Task: Create a due date automation trigger when advanced on, 2 working days after a card is due add basic not assigned to anyone at 11:00 AM.
Action: Mouse moved to (956, 294)
Screenshot: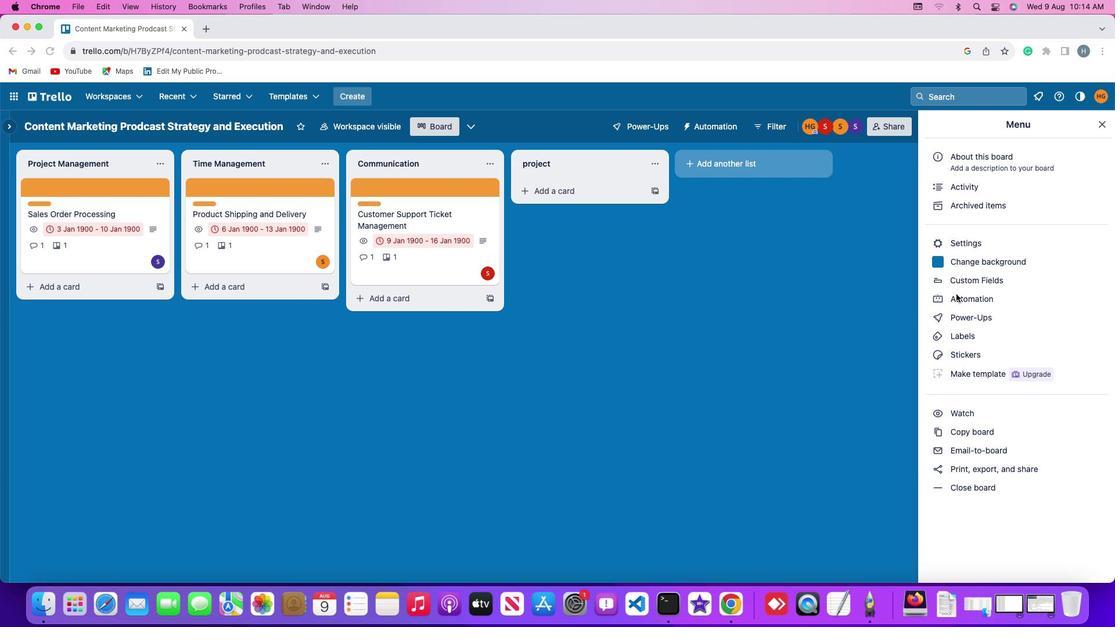 
Action: Mouse pressed left at (956, 294)
Screenshot: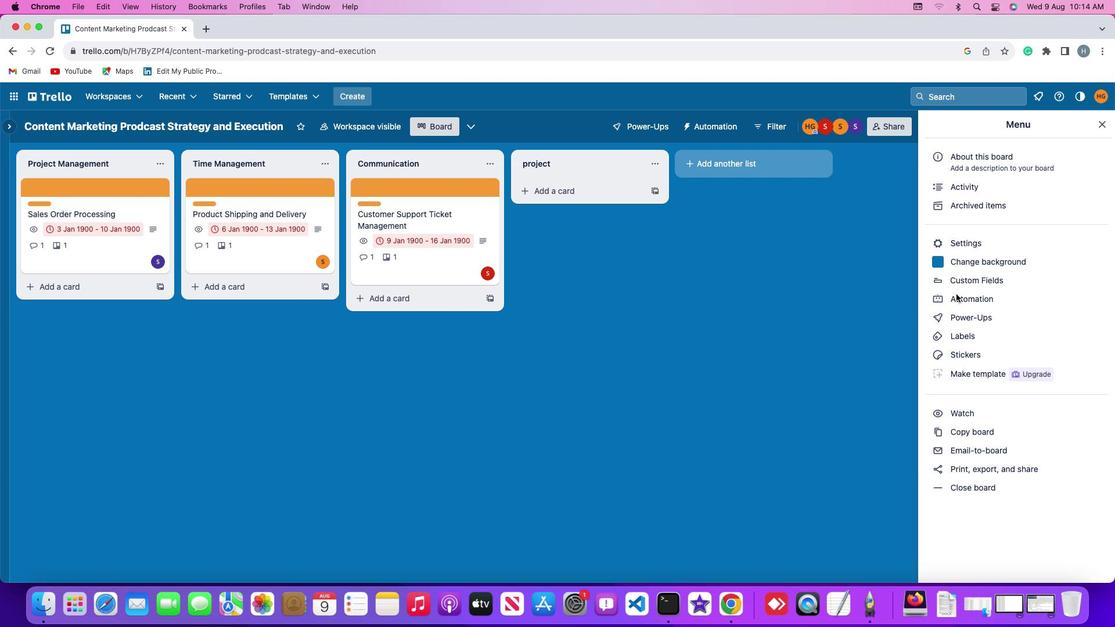 
Action: Mouse pressed left at (956, 294)
Screenshot: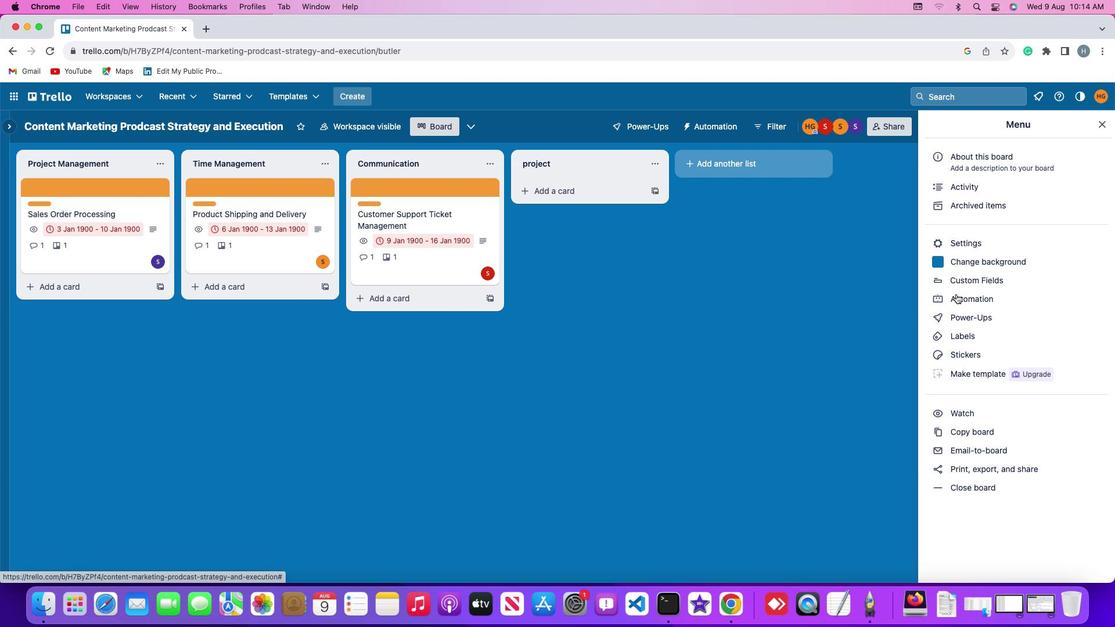 
Action: Mouse moved to (77, 276)
Screenshot: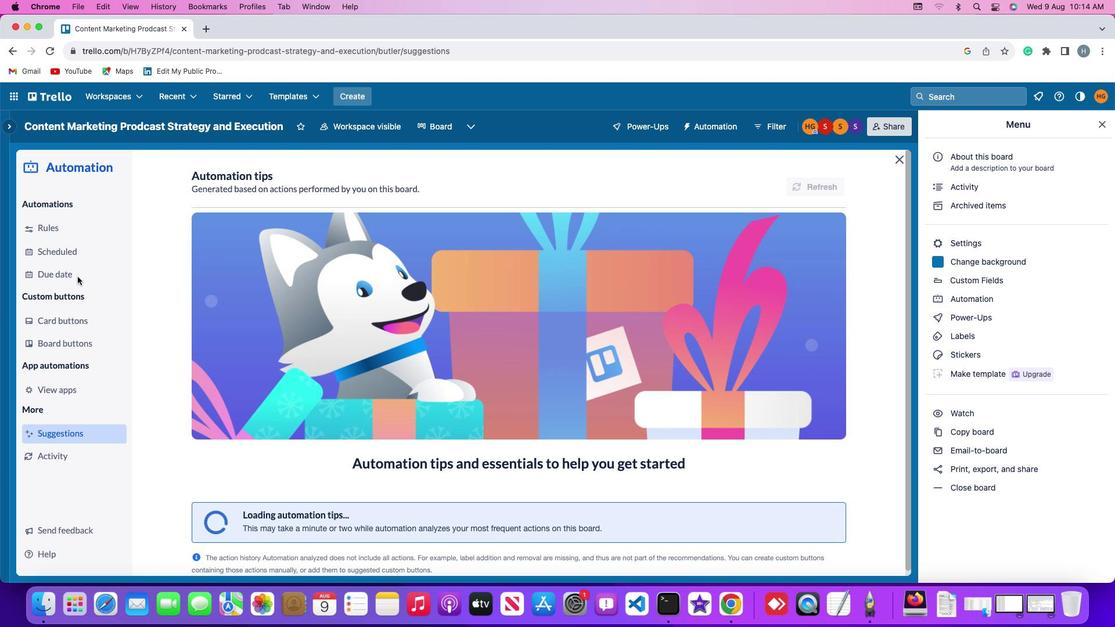 
Action: Mouse pressed left at (77, 276)
Screenshot: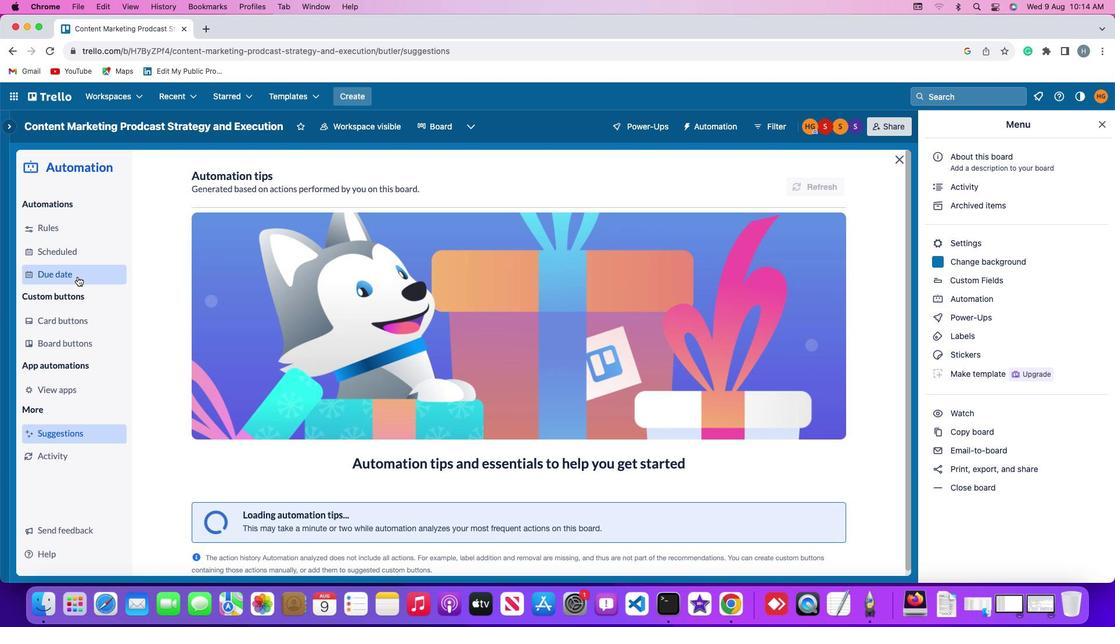 
Action: Mouse moved to (762, 181)
Screenshot: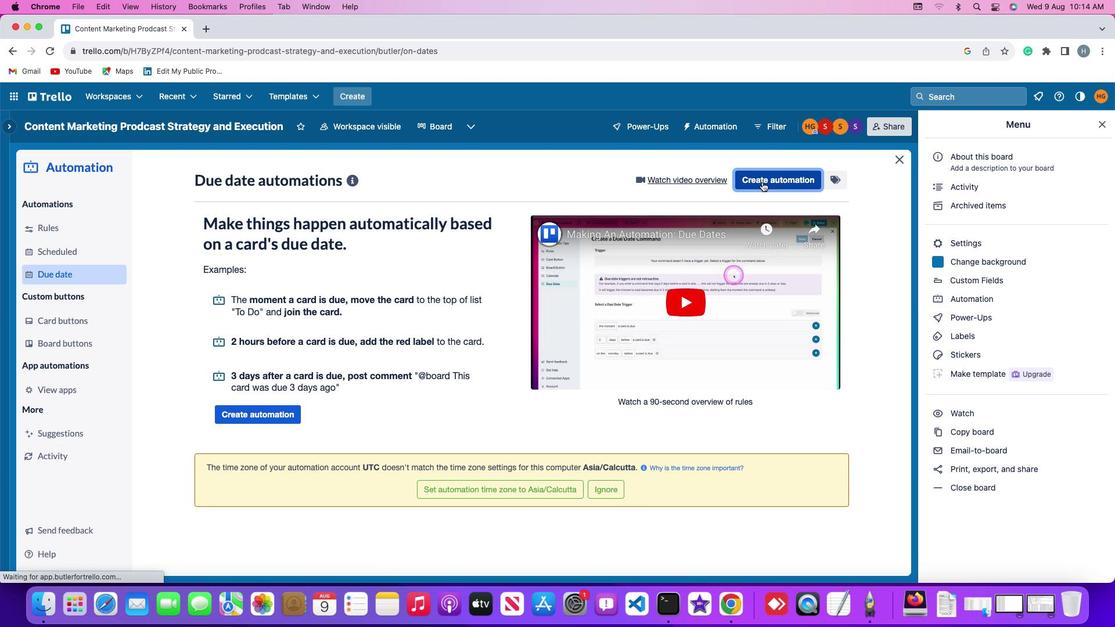 
Action: Mouse pressed left at (762, 181)
Screenshot: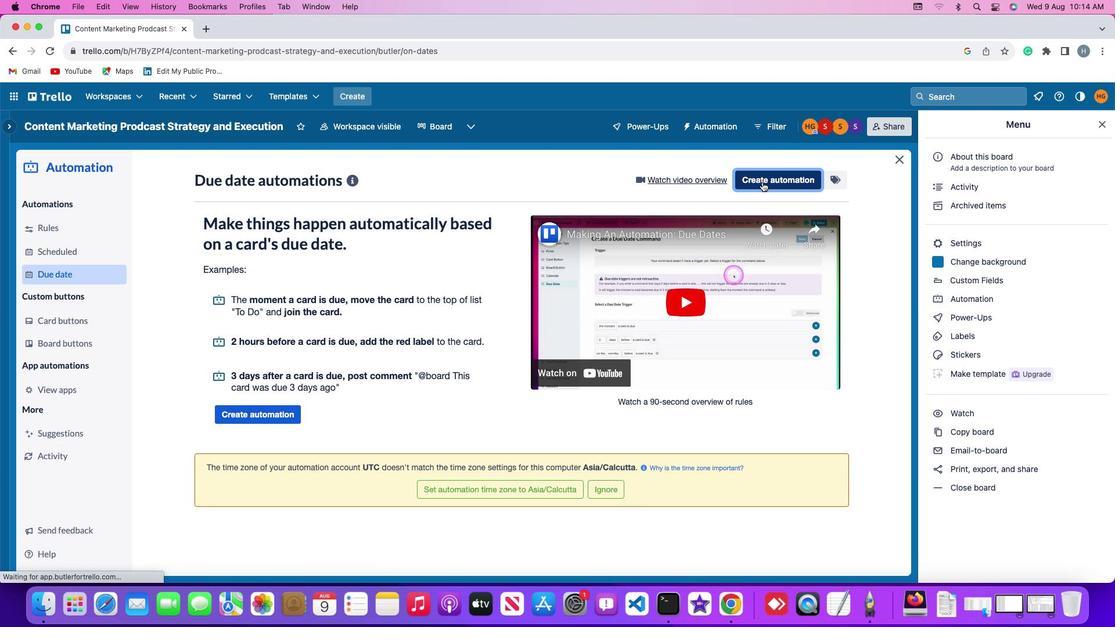 
Action: Mouse moved to (318, 288)
Screenshot: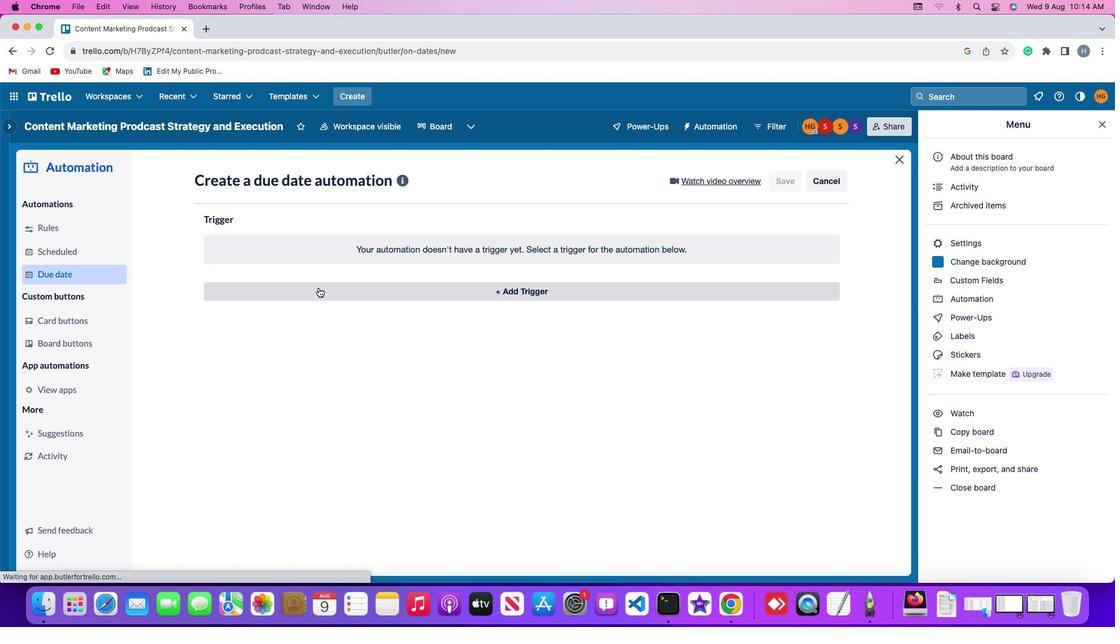 
Action: Mouse pressed left at (318, 288)
Screenshot: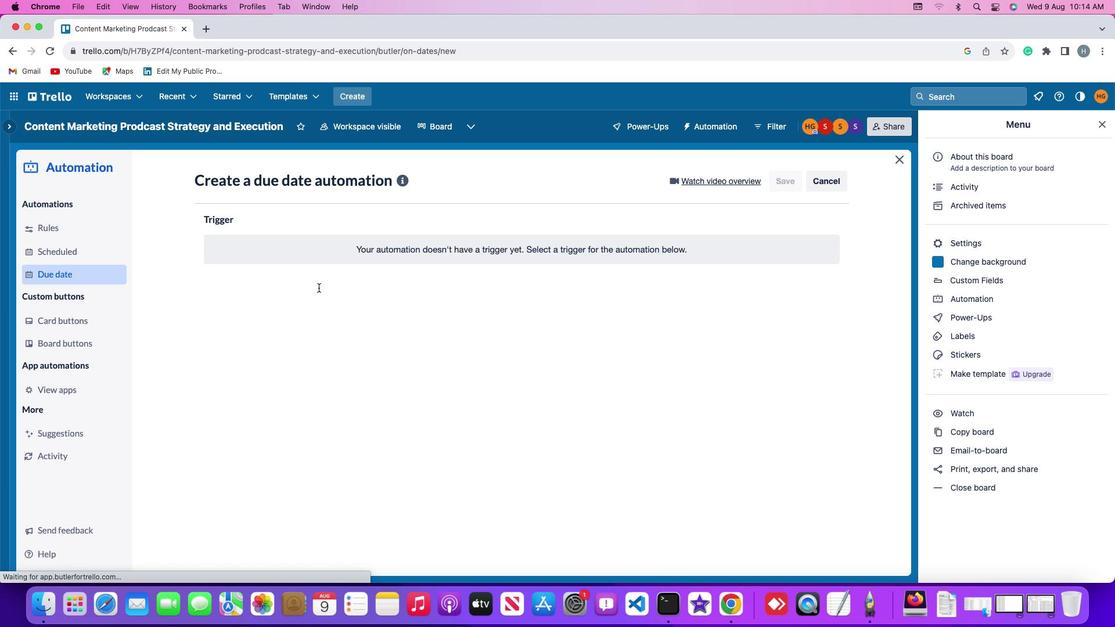 
Action: Mouse moved to (231, 467)
Screenshot: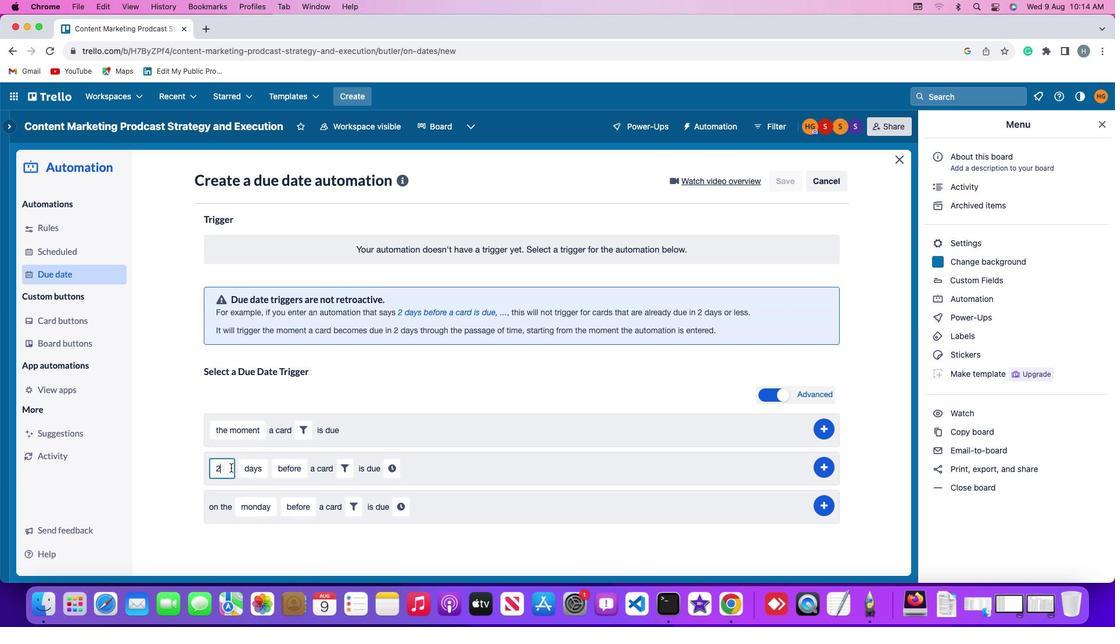 
Action: Mouse pressed left at (231, 467)
Screenshot: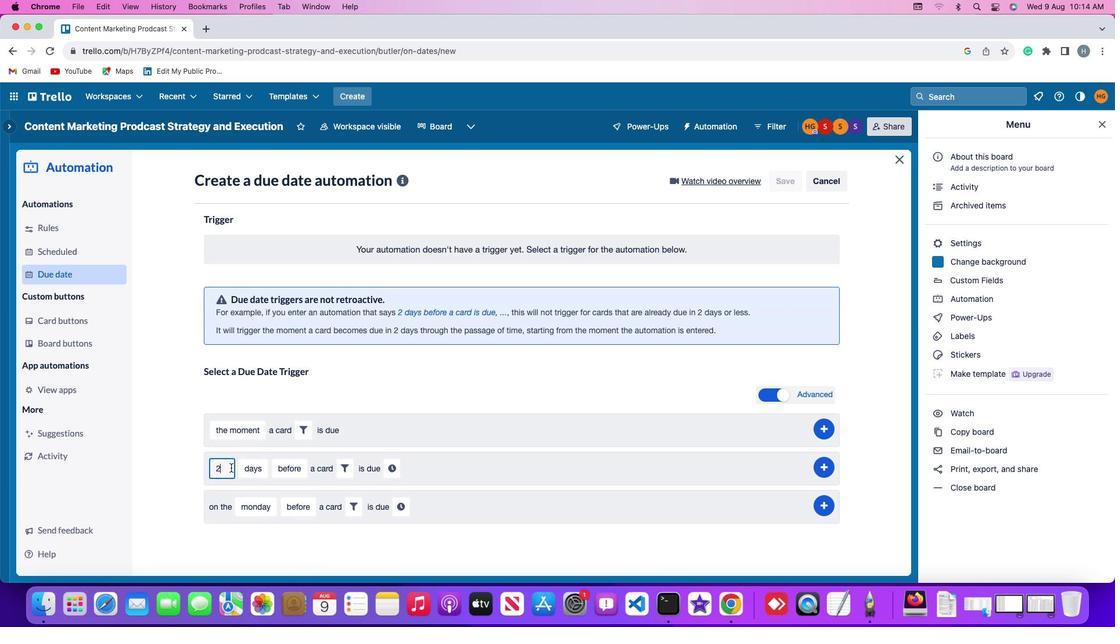 
Action: Mouse moved to (231, 467)
Screenshot: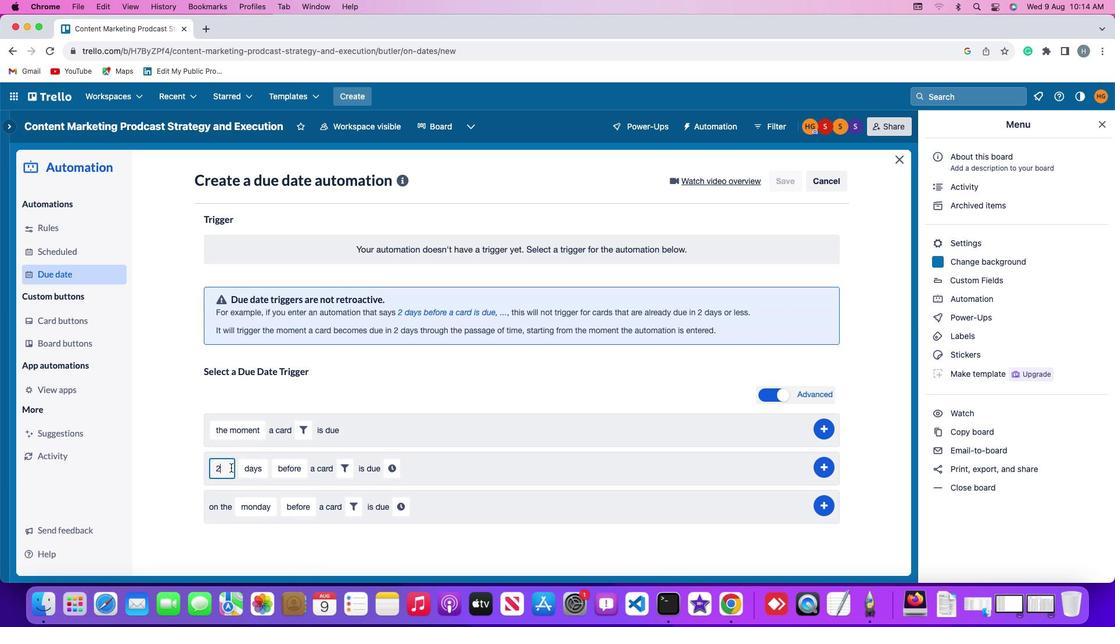 
Action: Key pressed Key.backspace
Screenshot: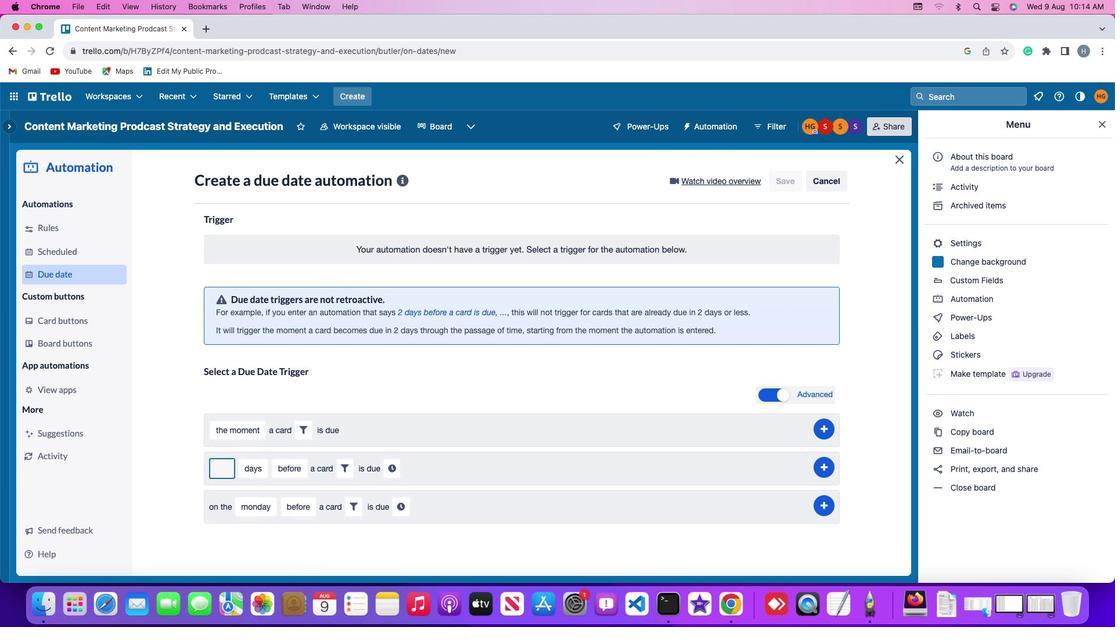 
Action: Mouse moved to (231, 467)
Screenshot: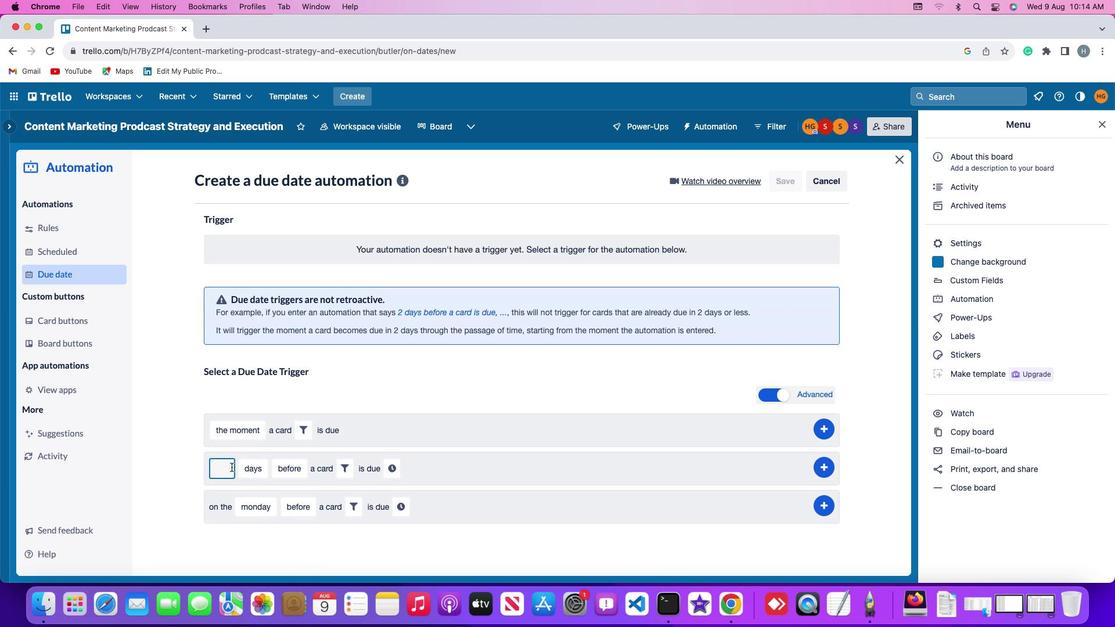 
Action: Key pressed '2'
Screenshot: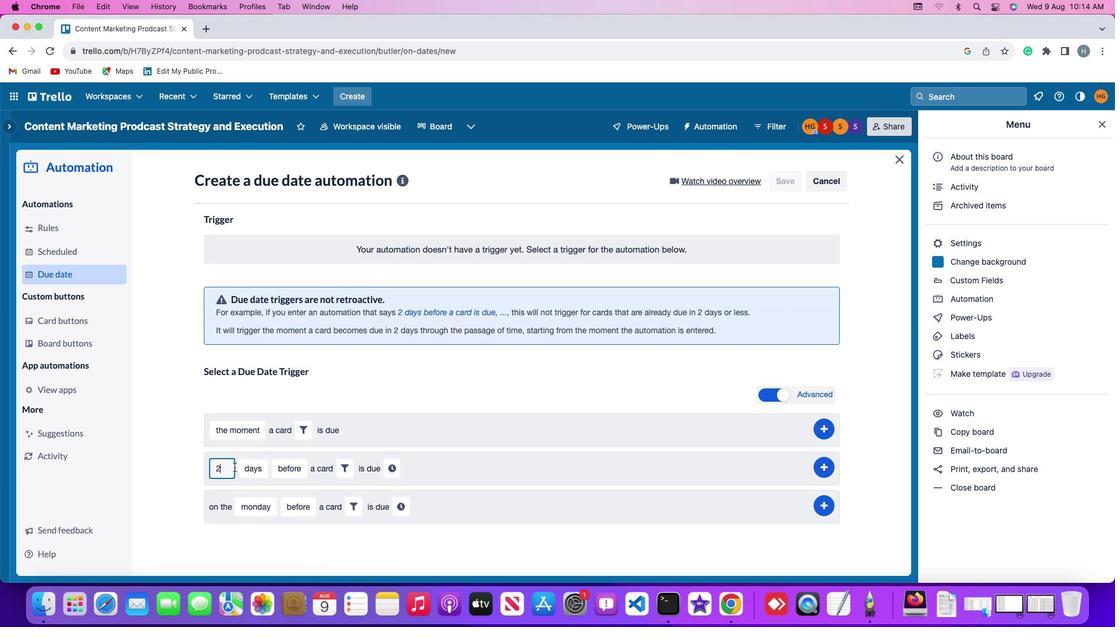 
Action: Mouse moved to (255, 468)
Screenshot: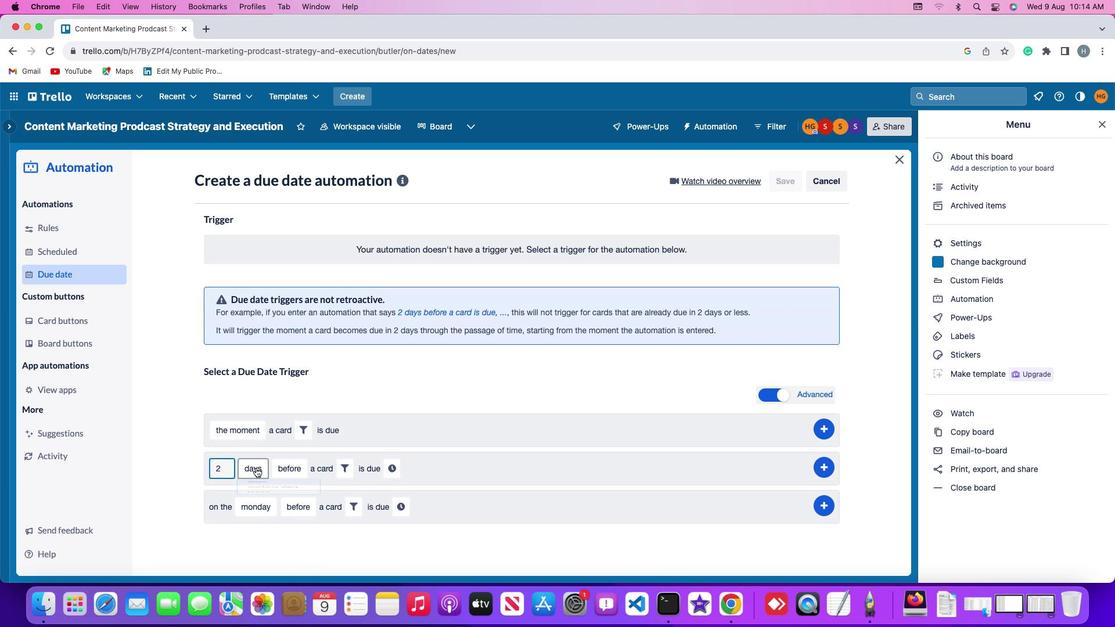 
Action: Mouse pressed left at (255, 468)
Screenshot: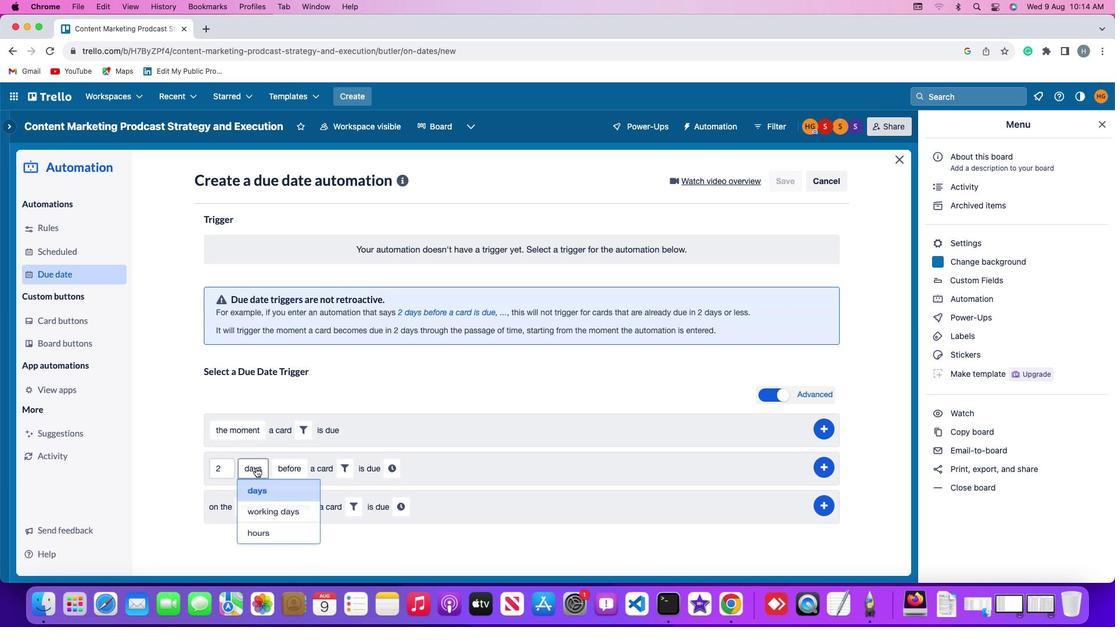 
Action: Mouse moved to (260, 511)
Screenshot: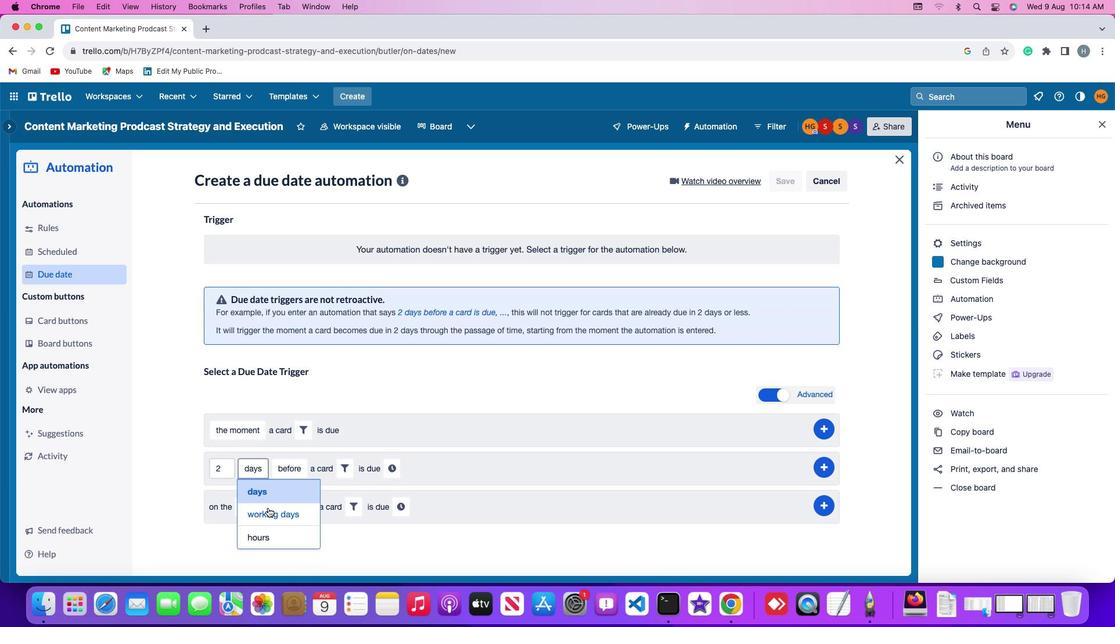 
Action: Mouse pressed left at (260, 511)
Screenshot: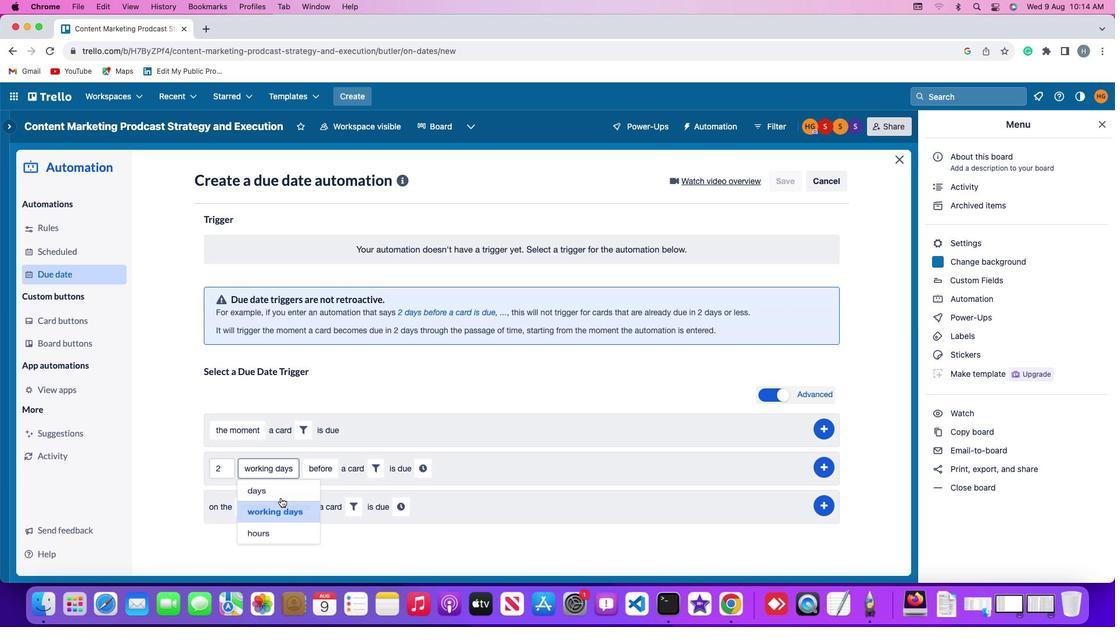 
Action: Mouse moved to (317, 465)
Screenshot: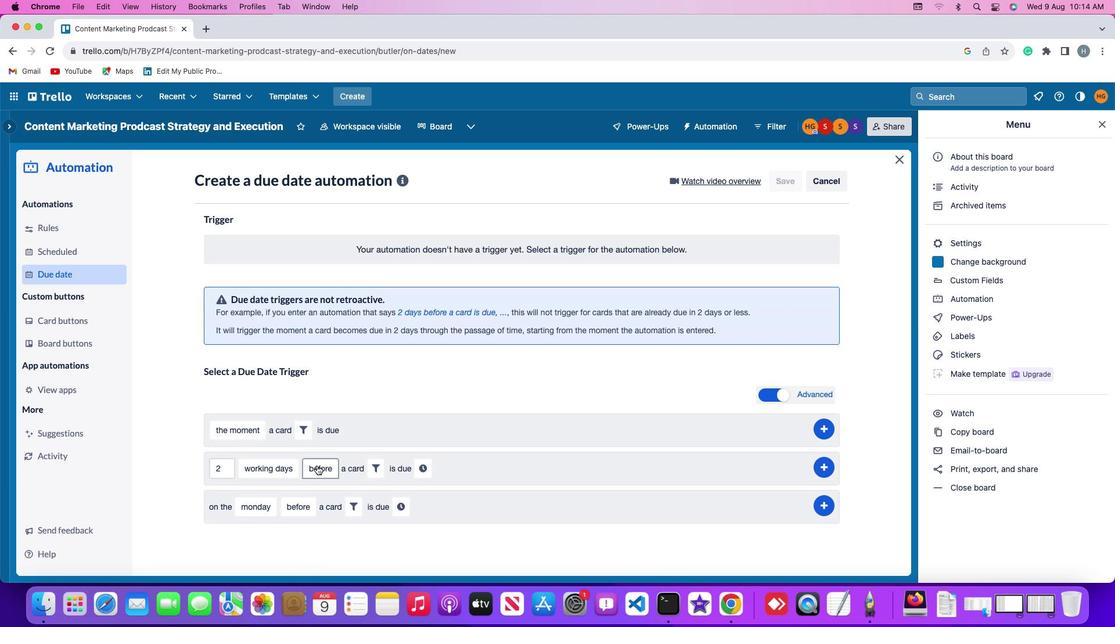 
Action: Mouse pressed left at (317, 465)
Screenshot: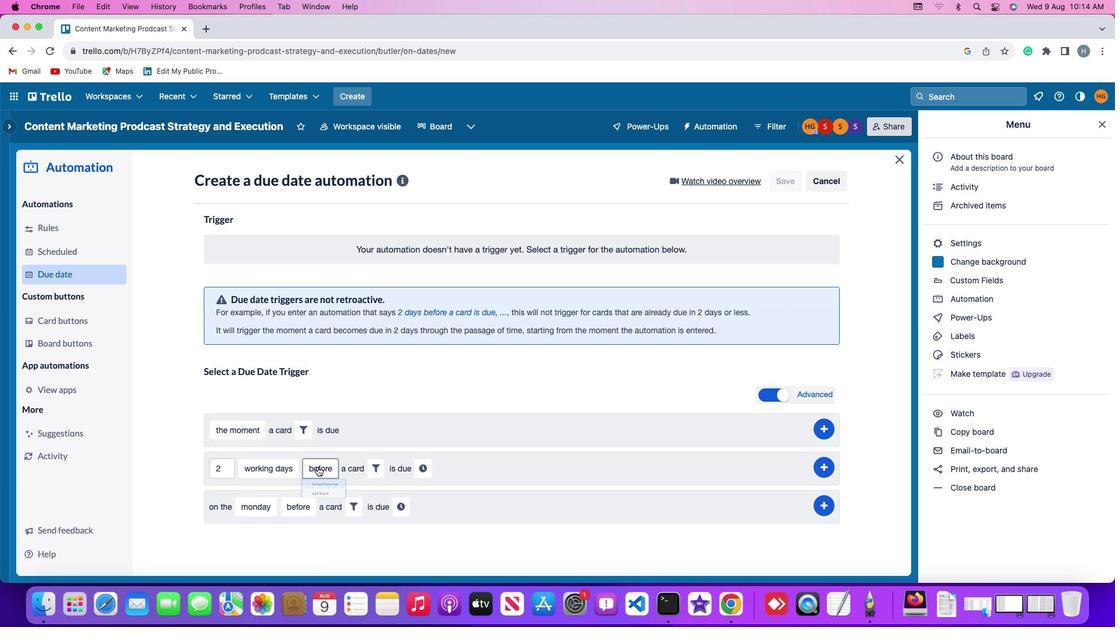 
Action: Mouse moved to (329, 511)
Screenshot: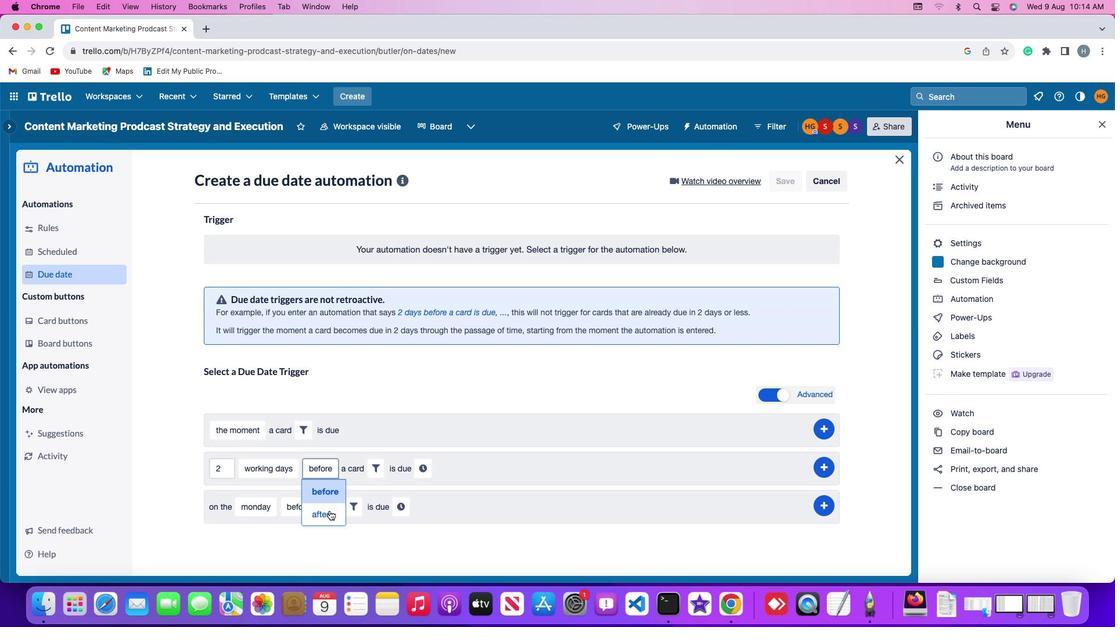 
Action: Mouse pressed left at (329, 511)
Screenshot: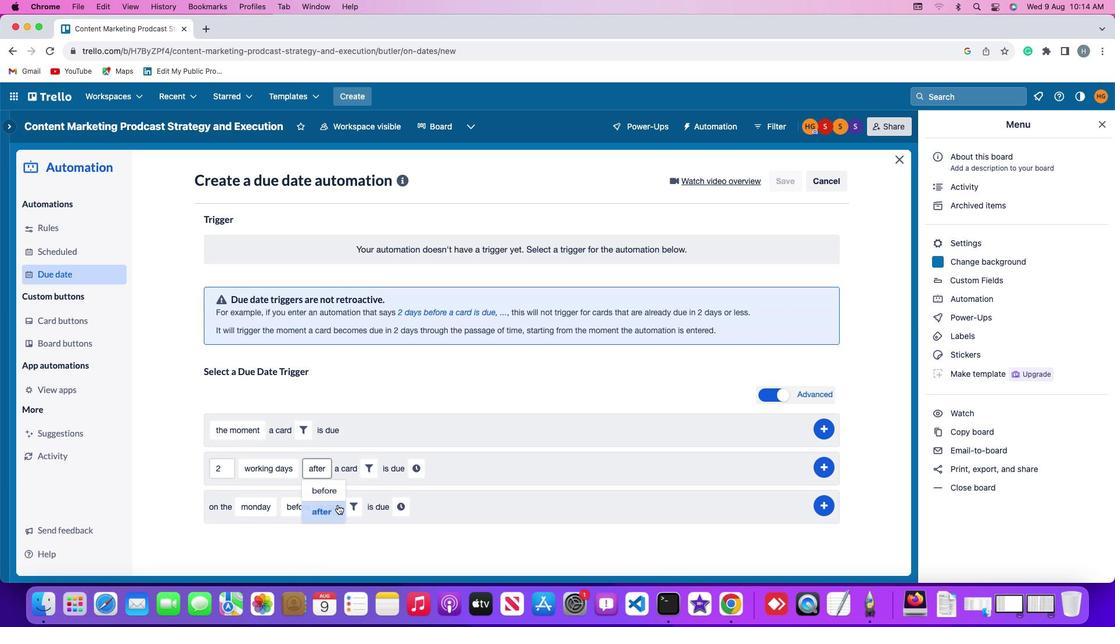 
Action: Mouse moved to (367, 465)
Screenshot: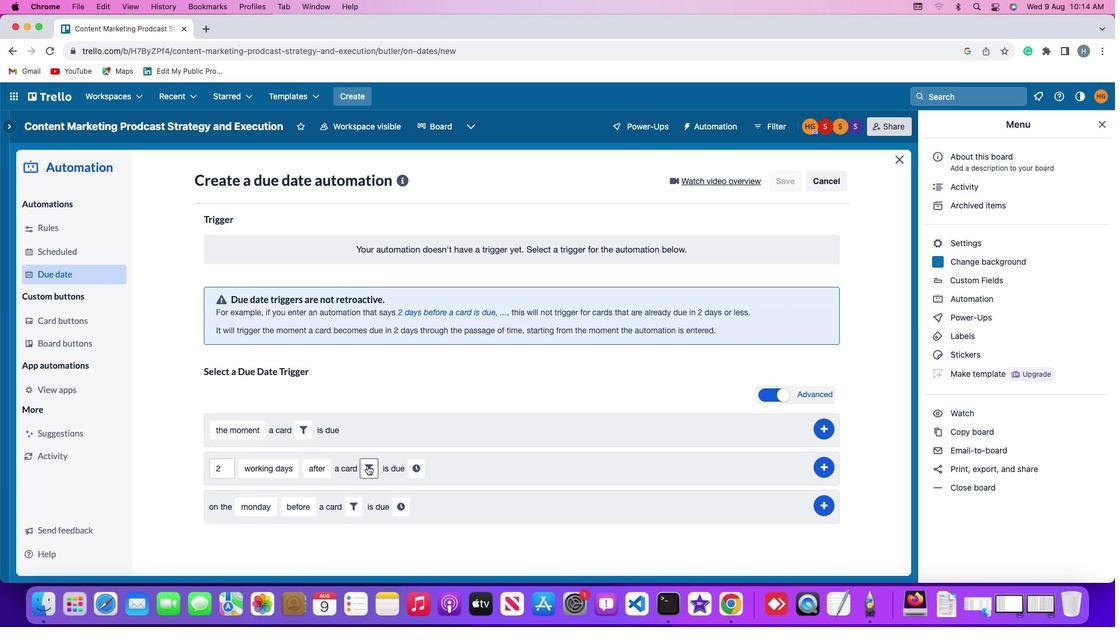 
Action: Mouse pressed left at (367, 465)
Screenshot: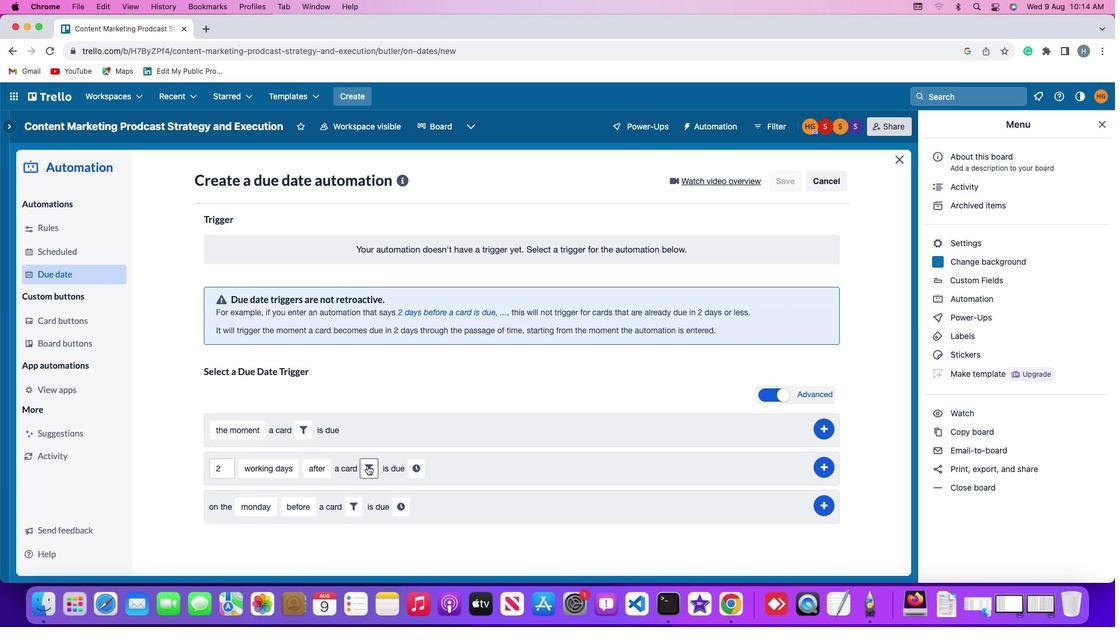 
Action: Mouse moved to (339, 541)
Screenshot: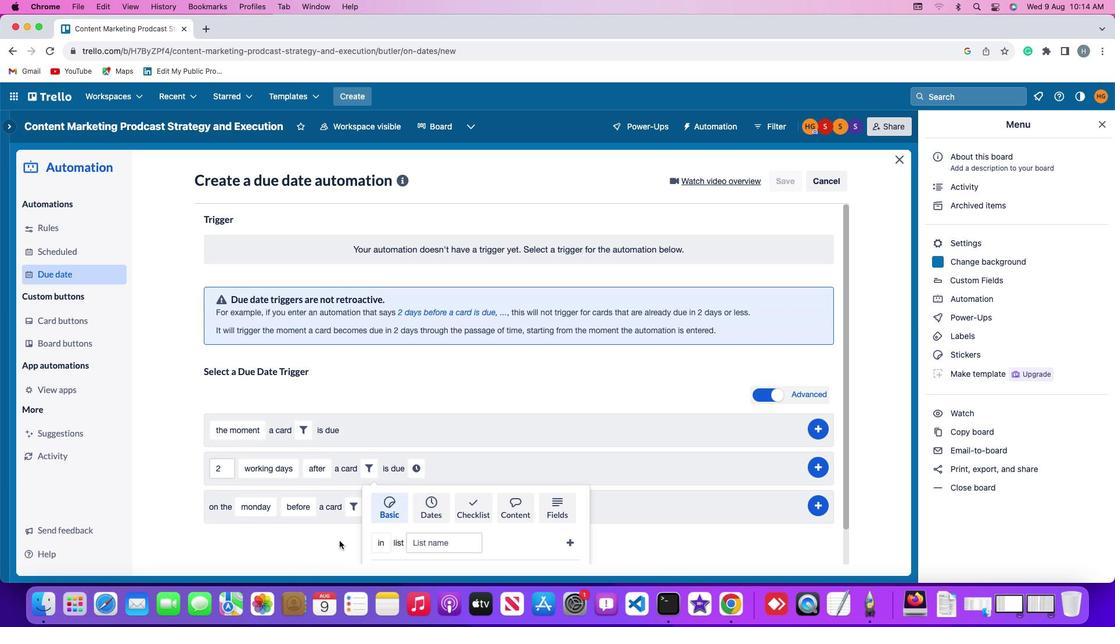 
Action: Mouse scrolled (339, 541) with delta (0, 0)
Screenshot: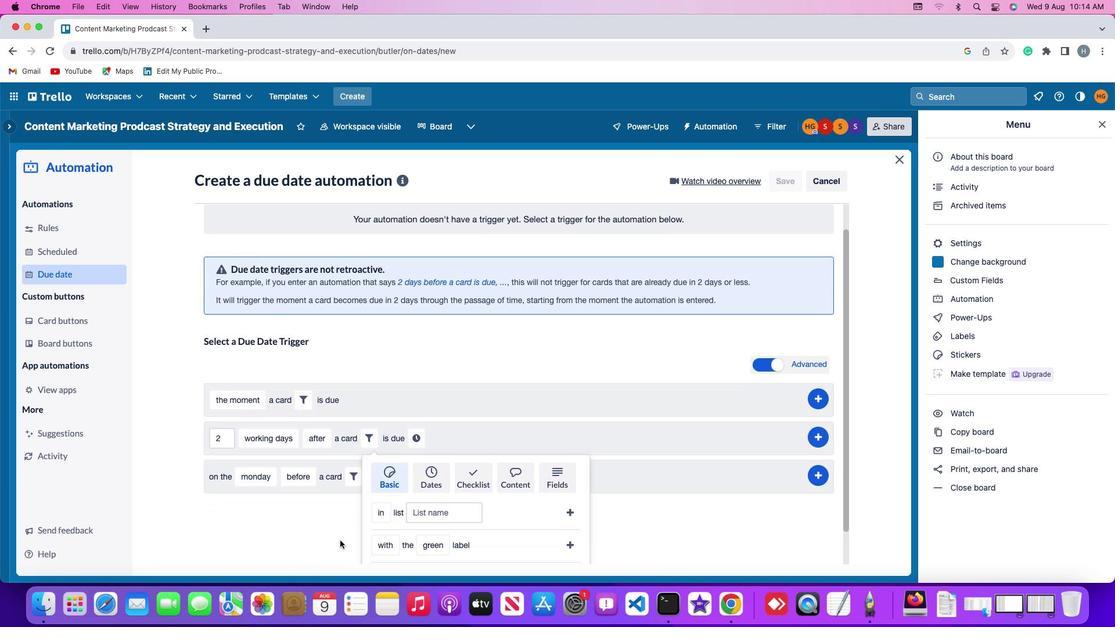 
Action: Mouse scrolled (339, 541) with delta (0, 0)
Screenshot: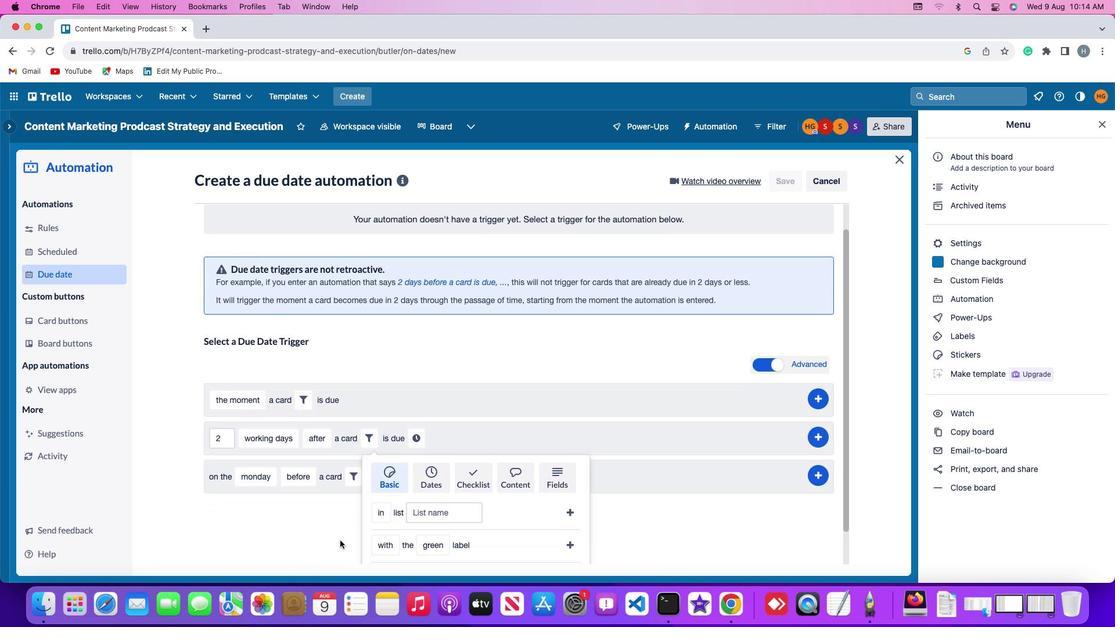 
Action: Mouse scrolled (339, 541) with delta (0, -1)
Screenshot: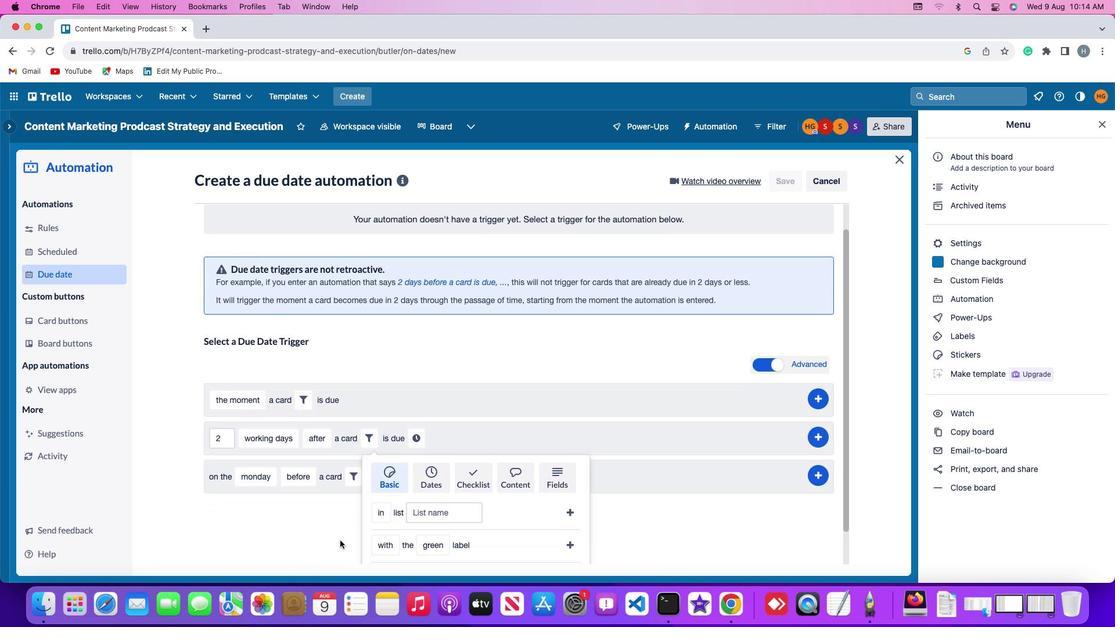 
Action: Mouse scrolled (339, 541) with delta (0, -2)
Screenshot: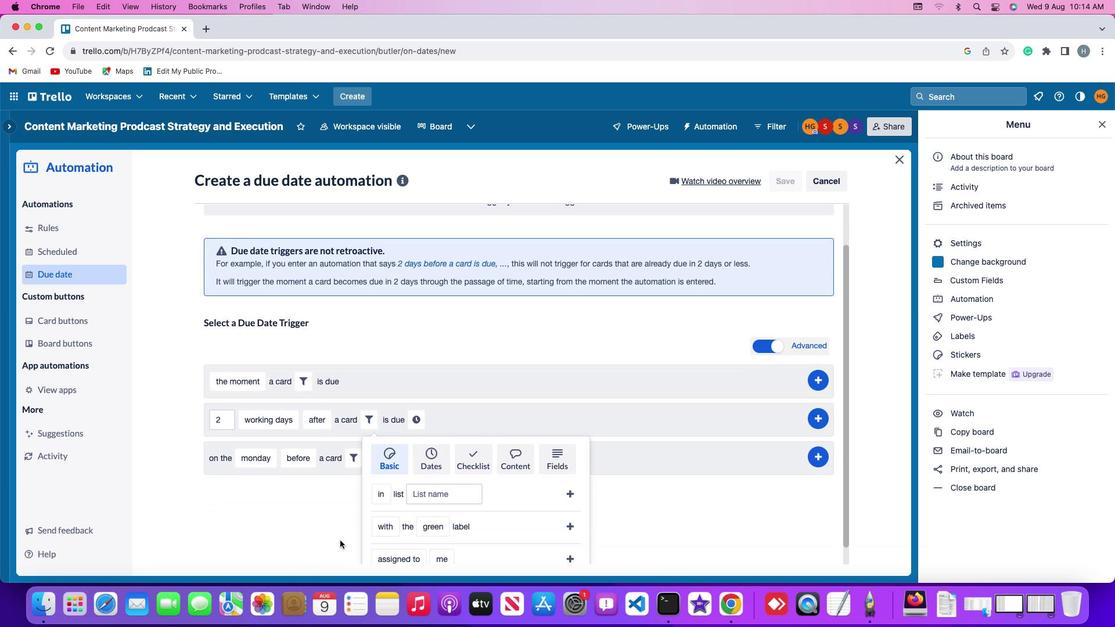 
Action: Mouse scrolled (339, 541) with delta (0, -3)
Screenshot: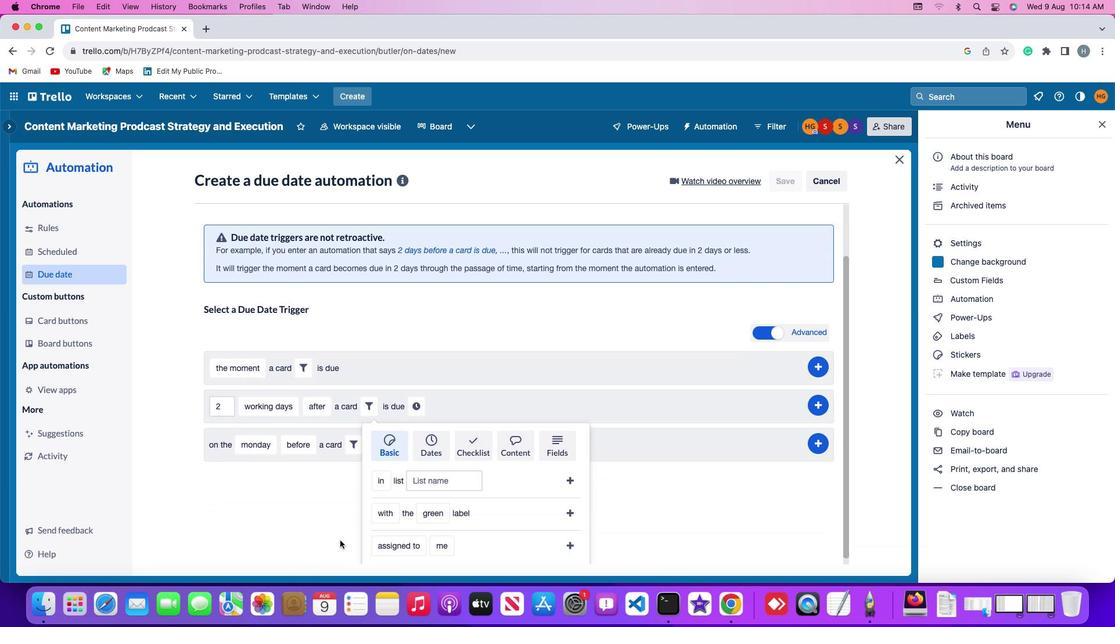 
Action: Mouse scrolled (339, 541) with delta (0, -4)
Screenshot: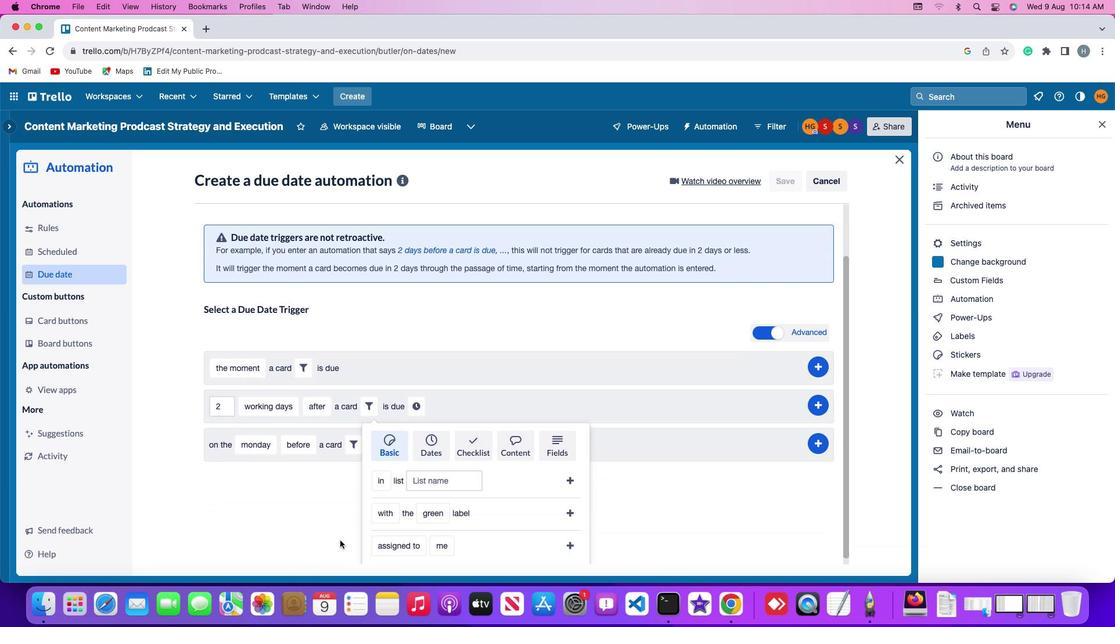
Action: Mouse moved to (340, 540)
Screenshot: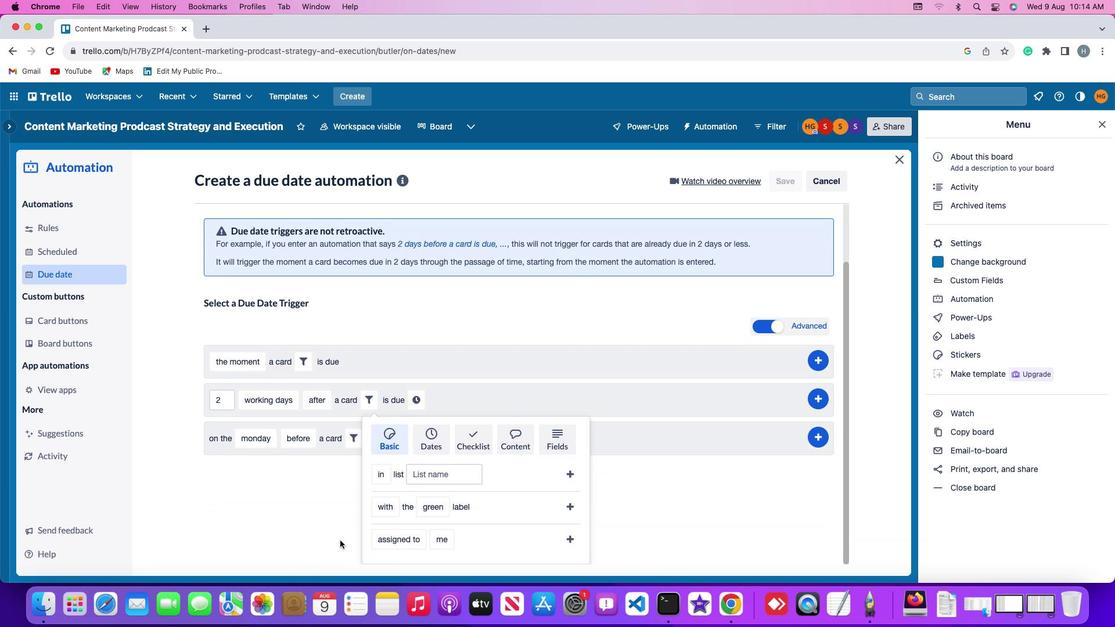 
Action: Mouse scrolled (340, 540) with delta (0, 0)
Screenshot: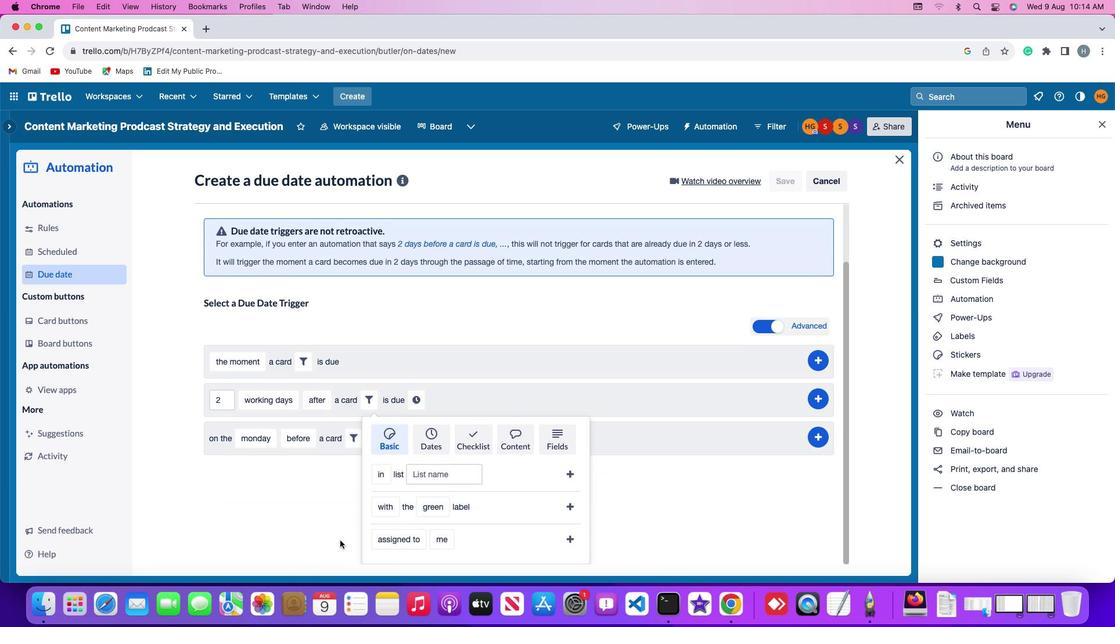 
Action: Mouse scrolled (340, 540) with delta (0, 0)
Screenshot: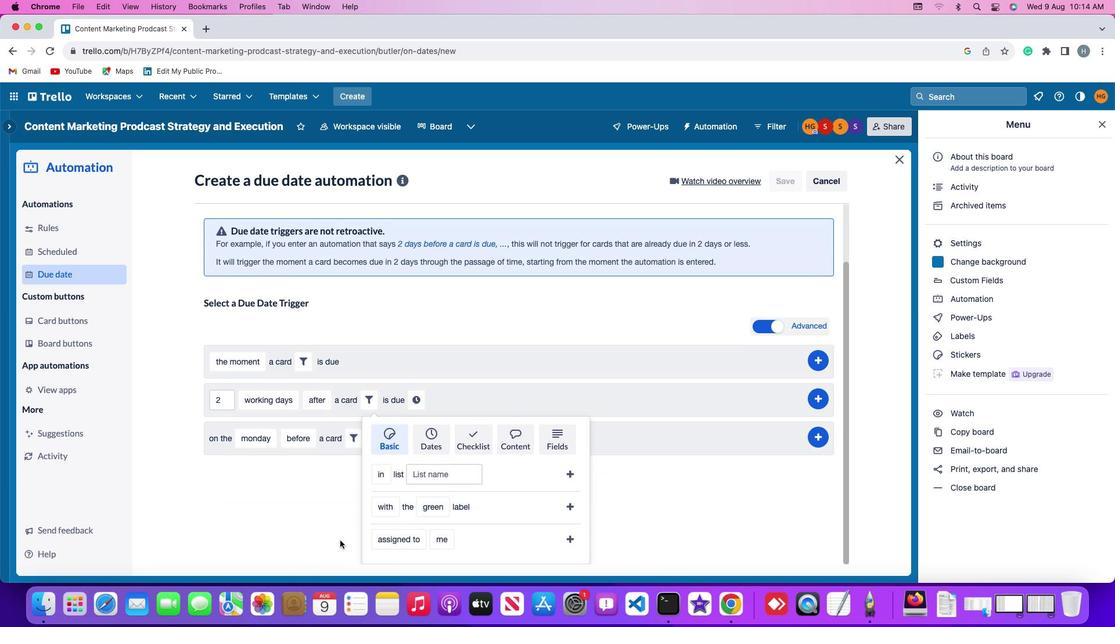 
Action: Mouse scrolled (340, 540) with delta (0, -1)
Screenshot: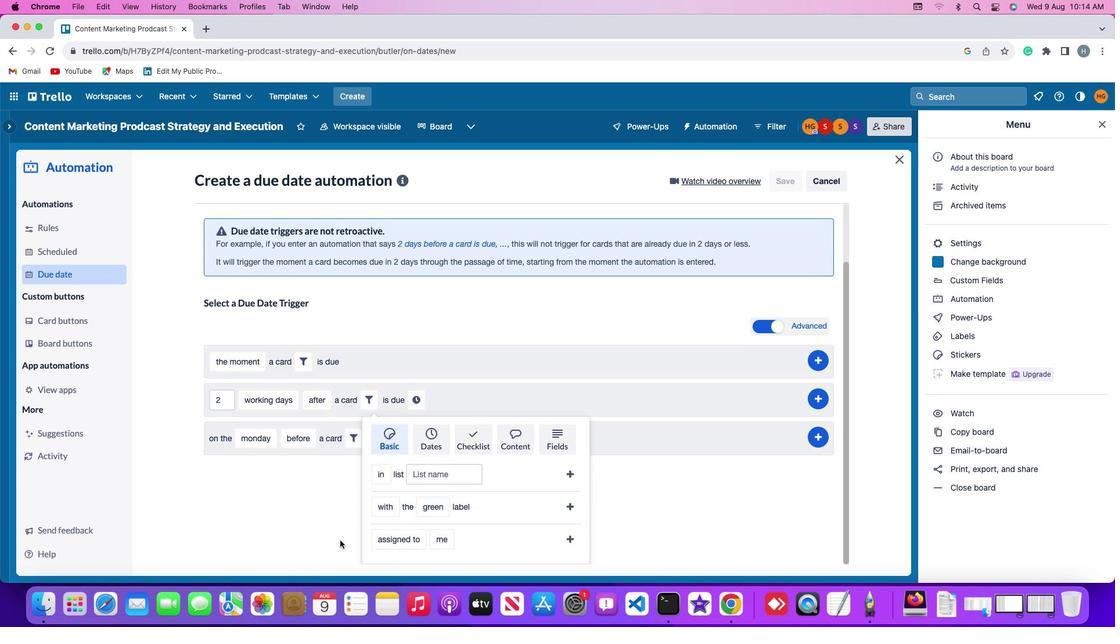 
Action: Mouse scrolled (340, 540) with delta (0, -2)
Screenshot: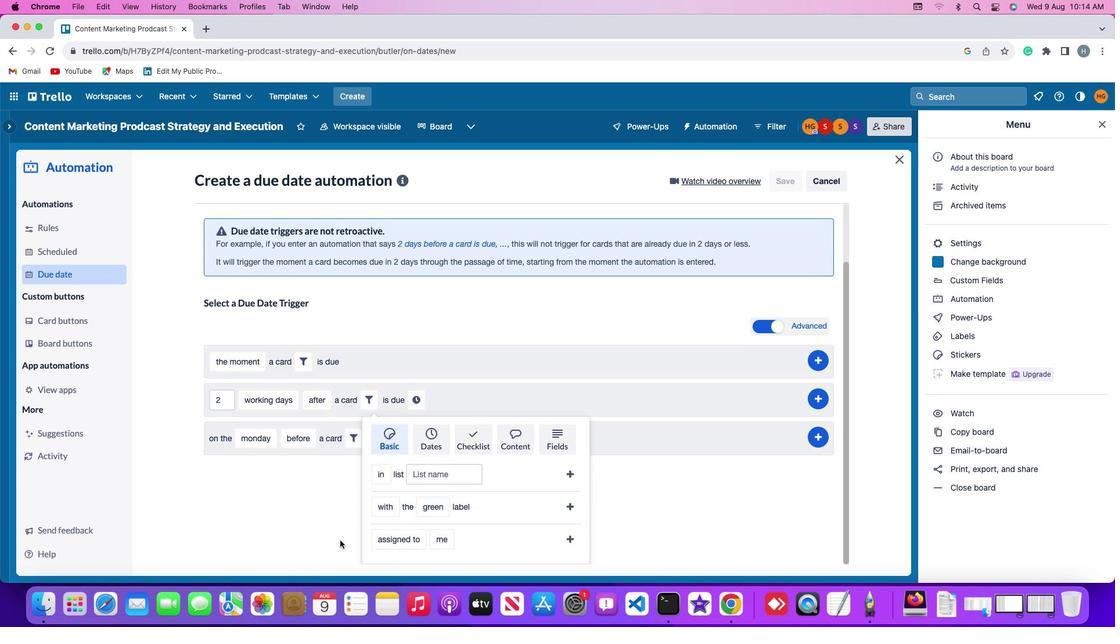 
Action: Mouse scrolled (340, 540) with delta (0, -3)
Screenshot: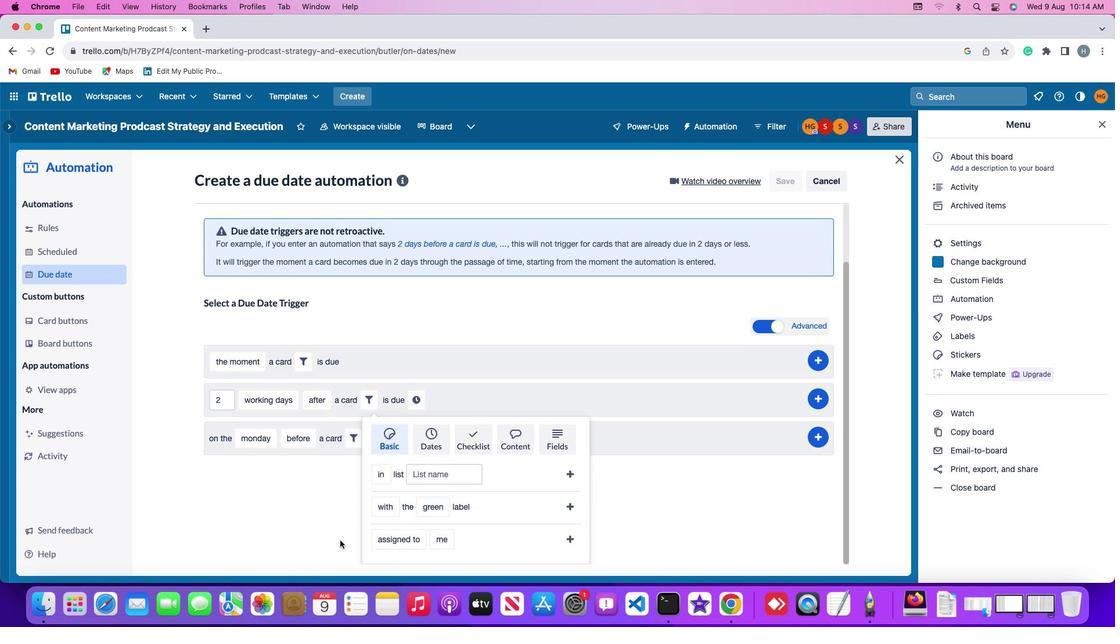 
Action: Mouse moved to (392, 541)
Screenshot: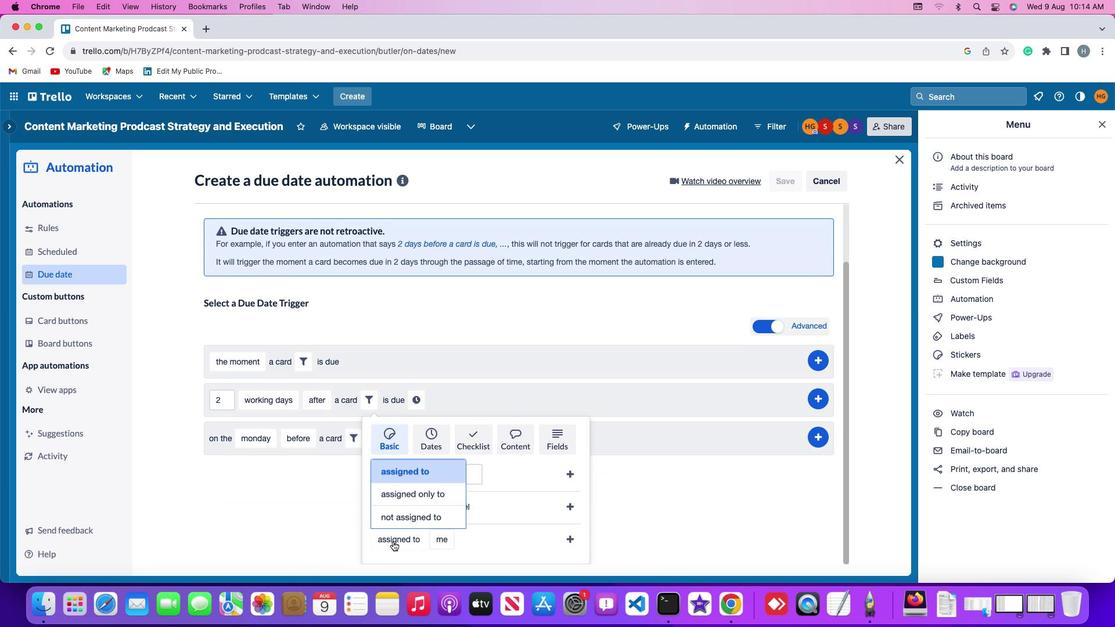 
Action: Mouse pressed left at (392, 541)
Screenshot: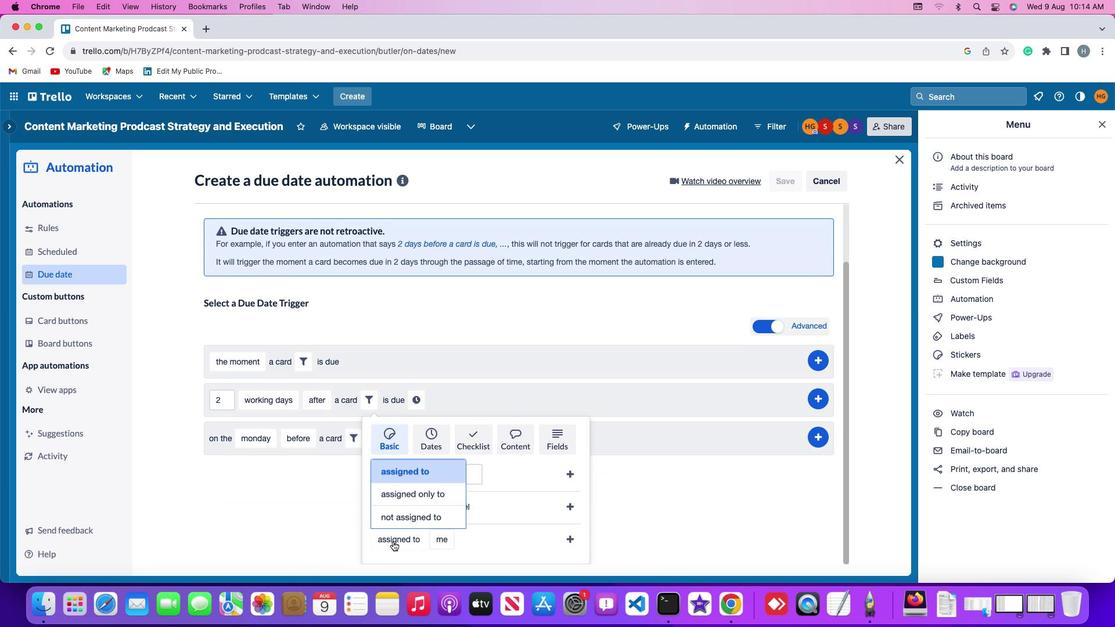 
Action: Mouse moved to (406, 507)
Screenshot: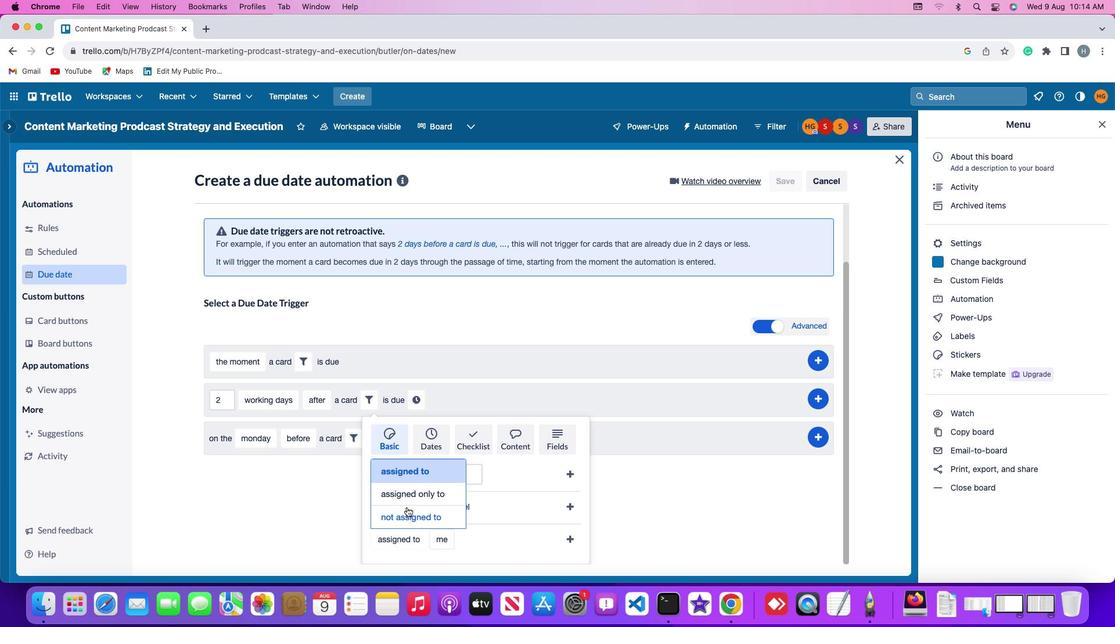 
Action: Mouse pressed left at (406, 507)
Screenshot: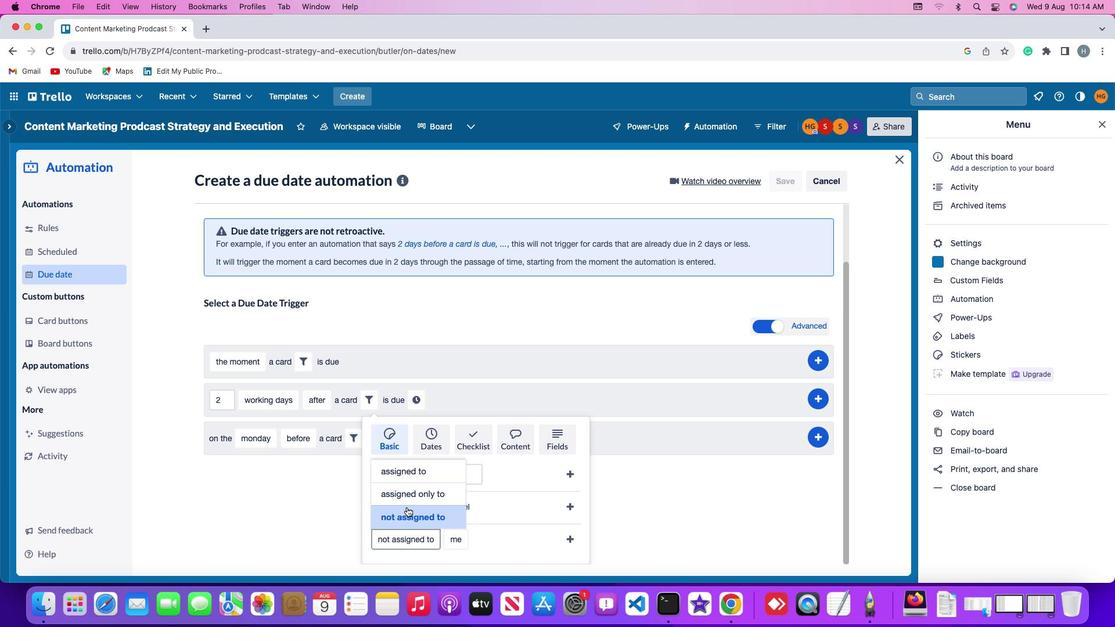 
Action: Mouse moved to (451, 535)
Screenshot: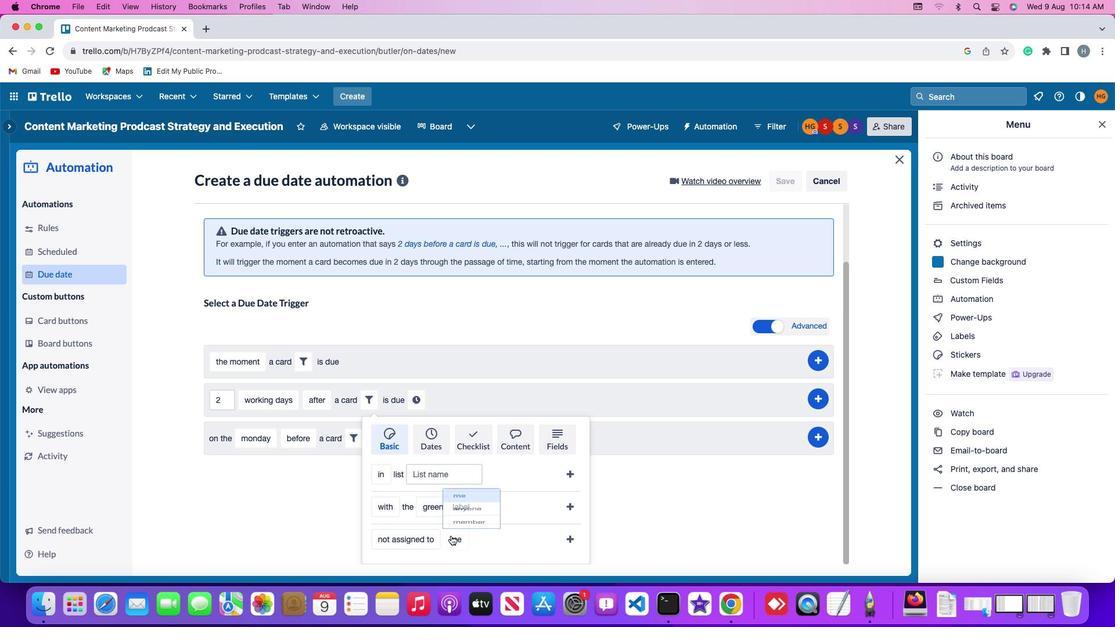 
Action: Mouse pressed left at (451, 535)
Screenshot: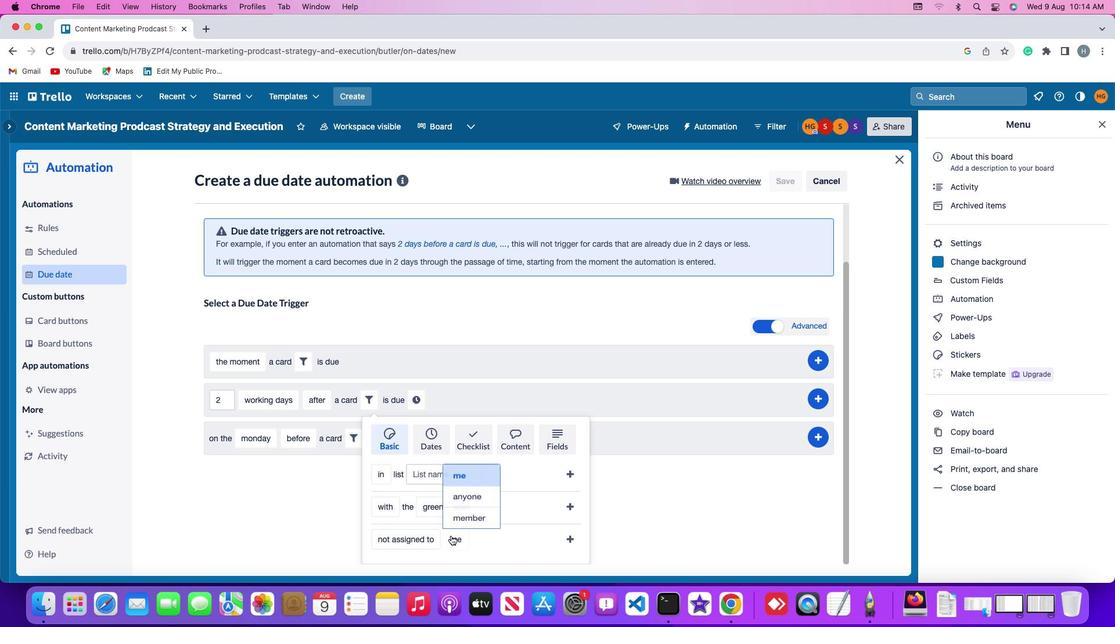 
Action: Mouse moved to (465, 491)
Screenshot: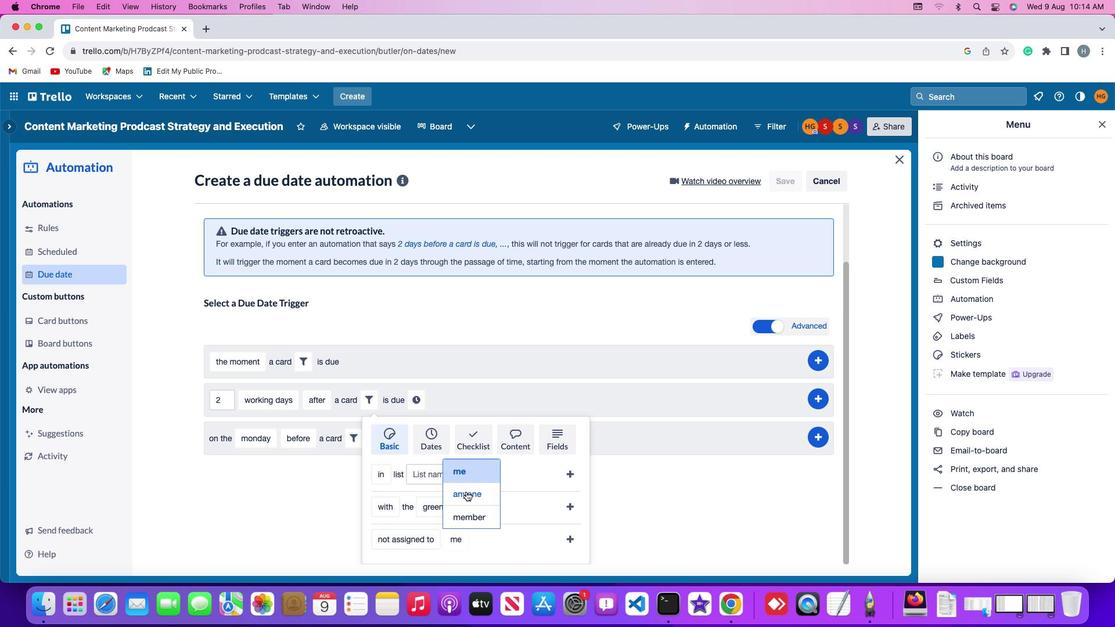 
Action: Mouse pressed left at (465, 491)
Screenshot: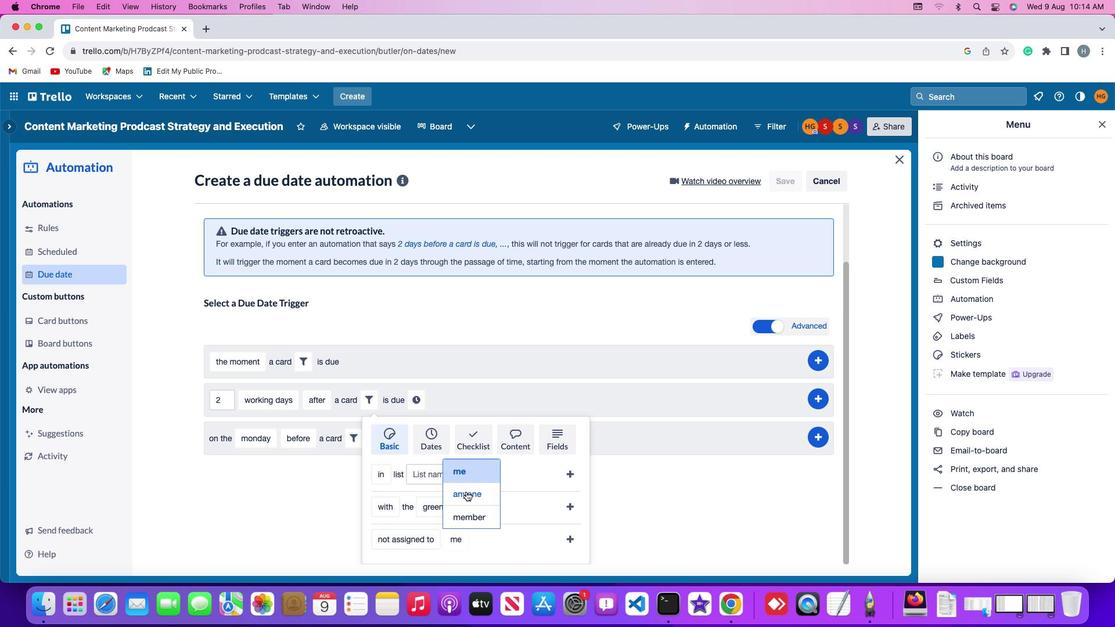 
Action: Mouse moved to (570, 539)
Screenshot: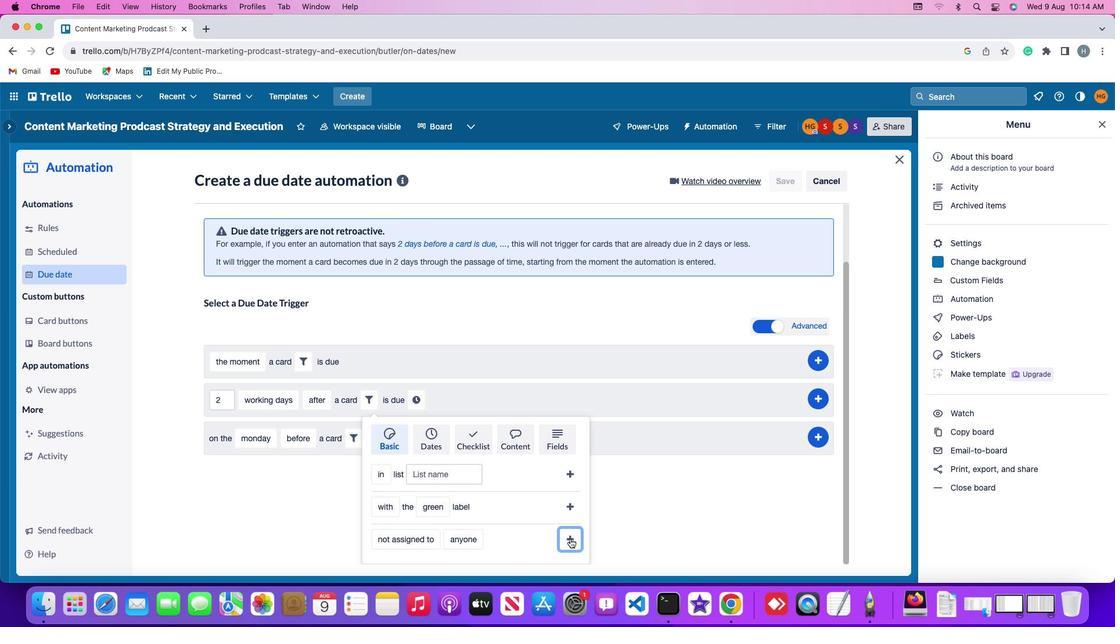 
Action: Mouse pressed left at (570, 539)
Screenshot: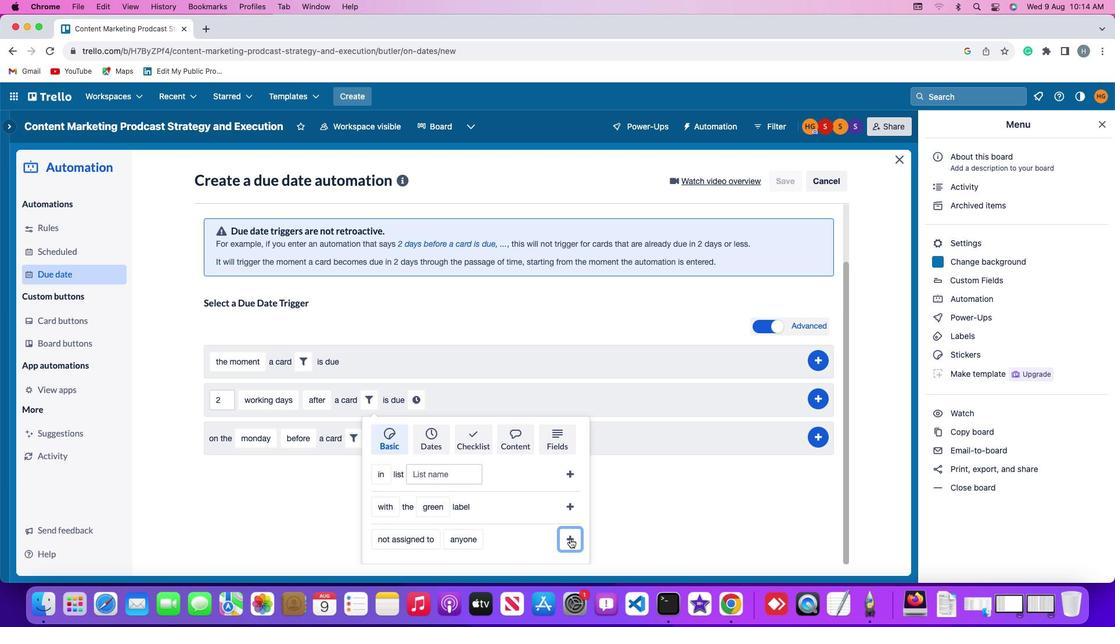 
Action: Mouse moved to (532, 469)
Screenshot: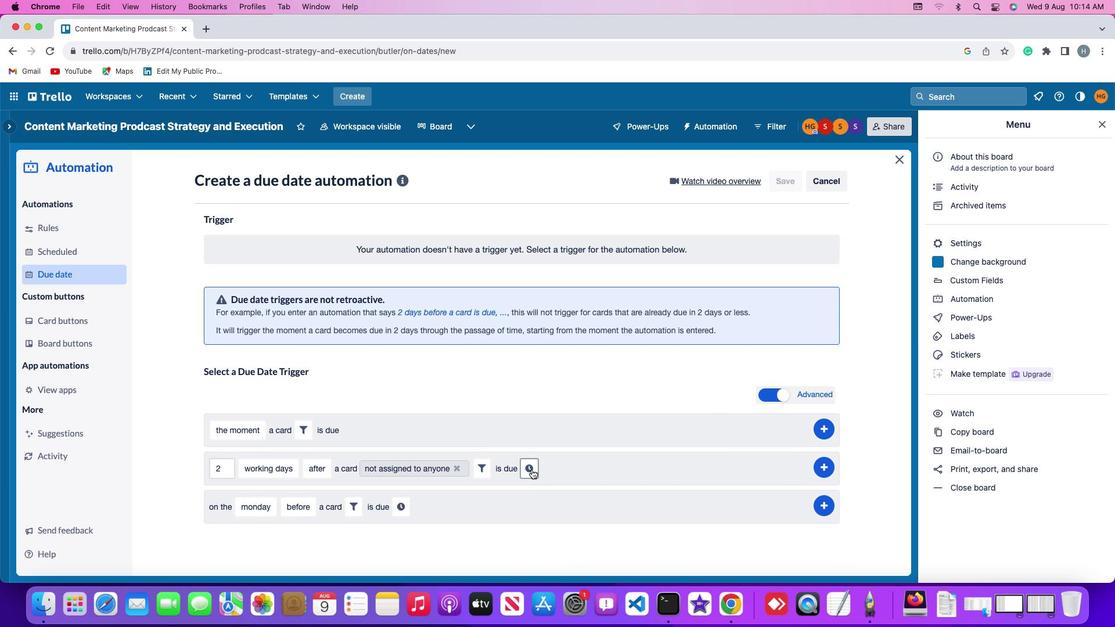 
Action: Mouse pressed left at (532, 469)
Screenshot: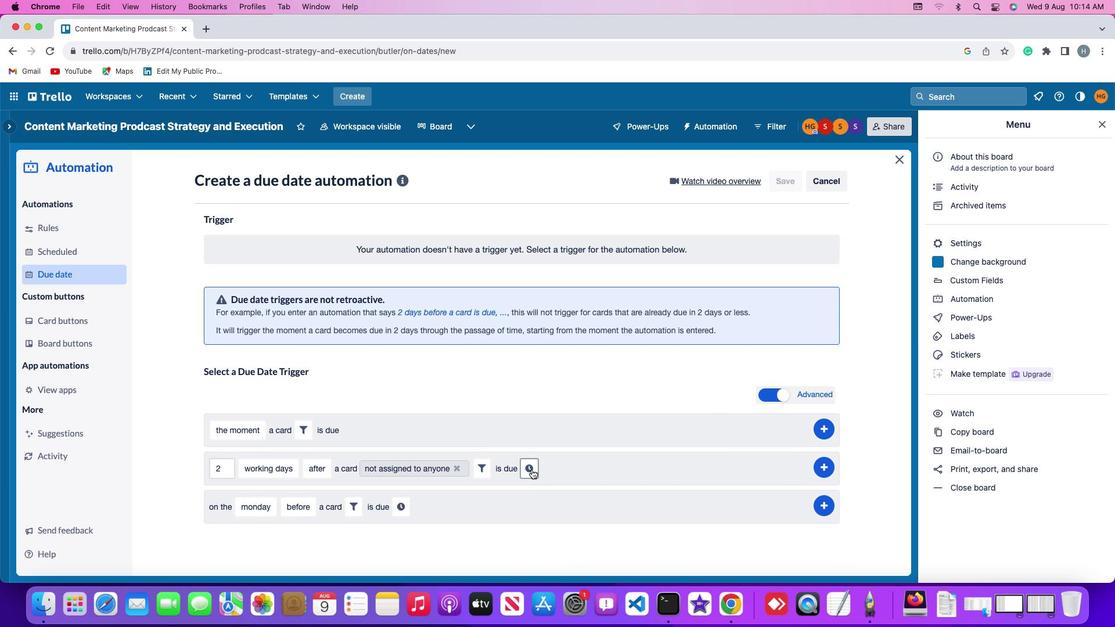 
Action: Mouse moved to (553, 471)
Screenshot: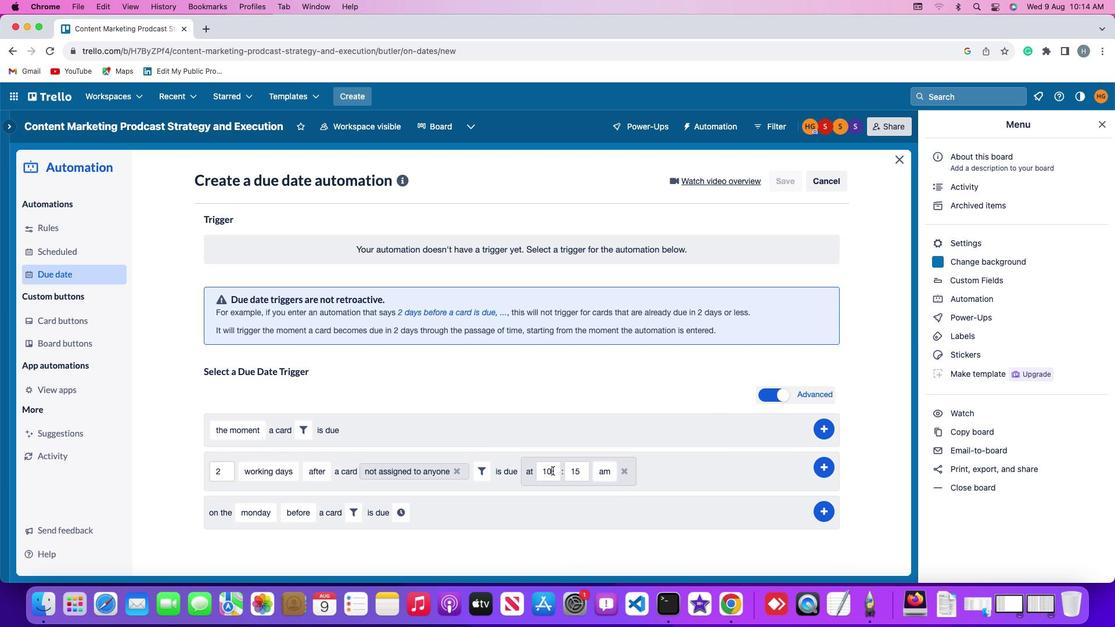 
Action: Mouse pressed left at (553, 471)
Screenshot: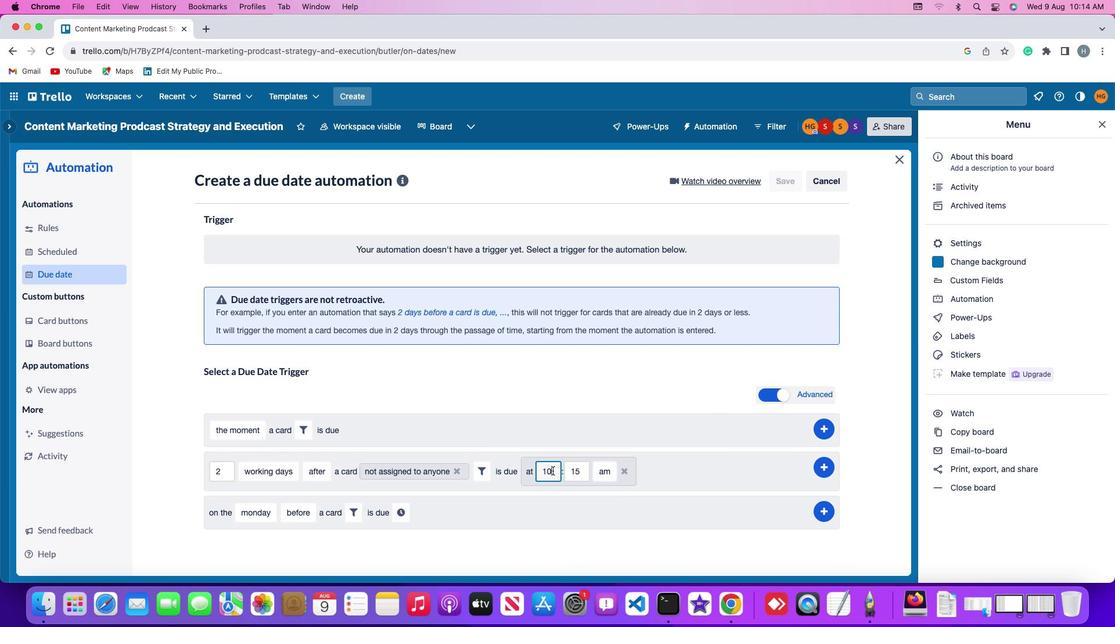 
Action: Mouse moved to (553, 470)
Screenshot: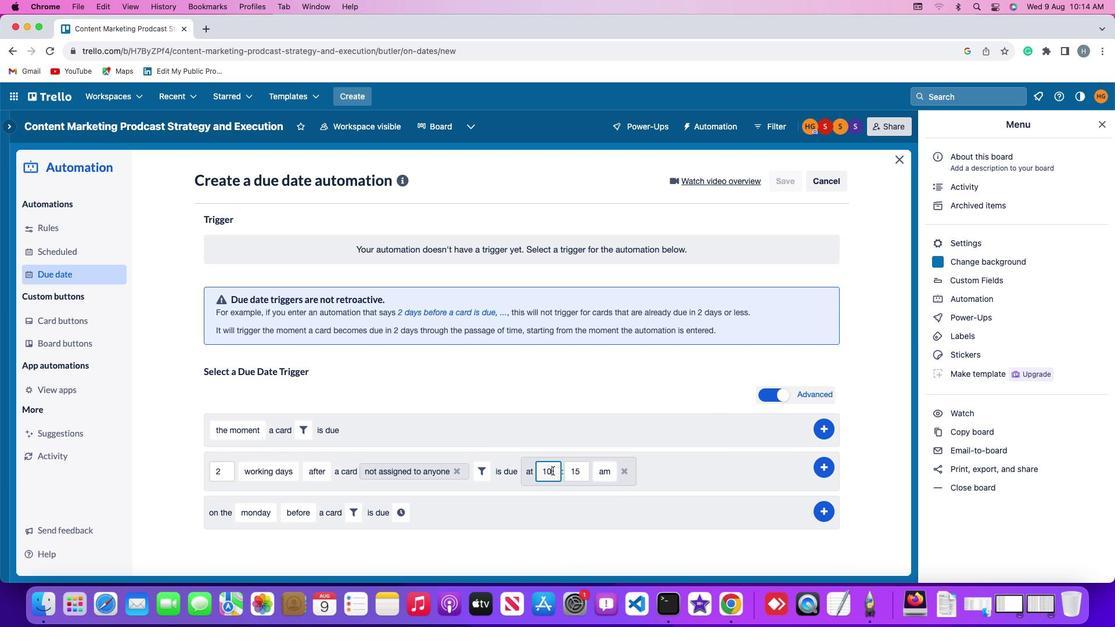 
Action: Key pressed Key.backspaceKey.backspace'1''1'
Screenshot: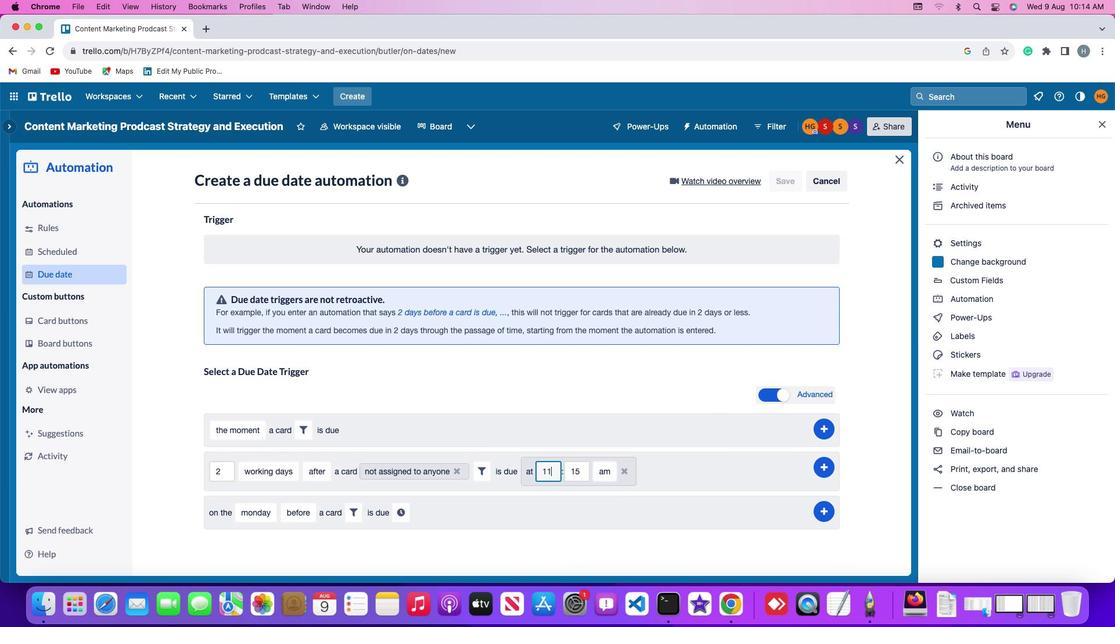 
Action: Mouse moved to (584, 470)
Screenshot: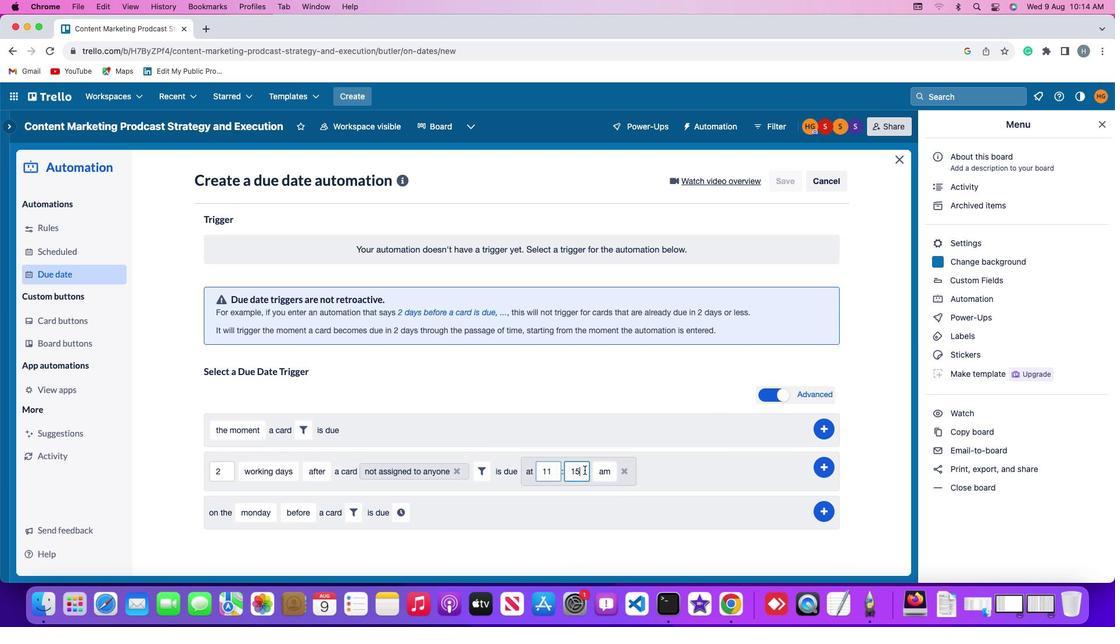 
Action: Mouse pressed left at (584, 470)
Screenshot: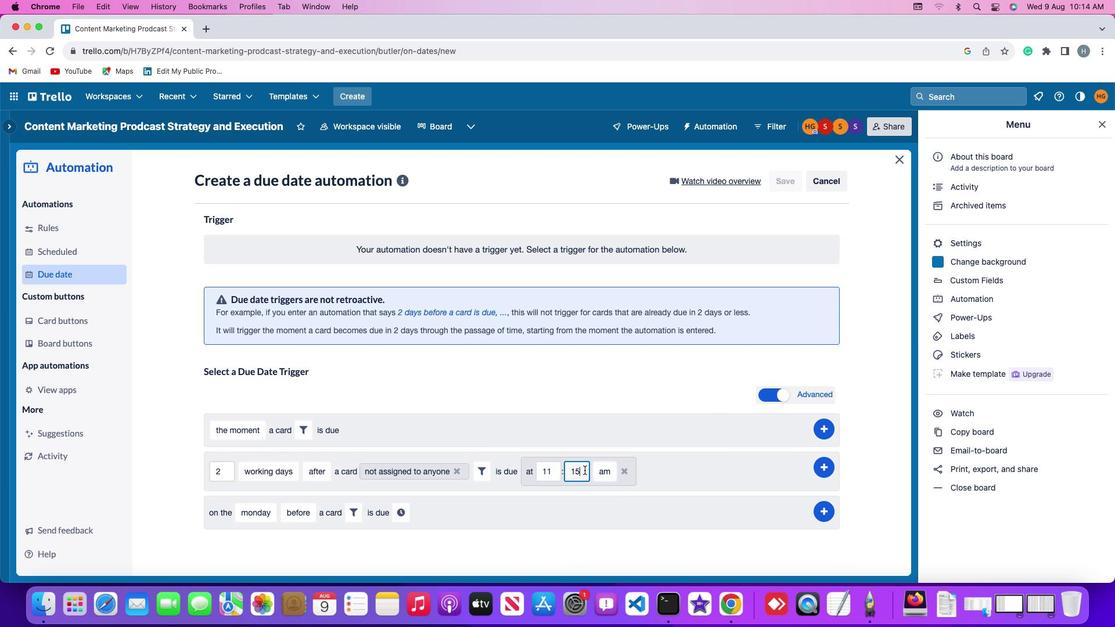 
Action: Key pressed Key.backspaceKey.backspace'0''0'
Screenshot: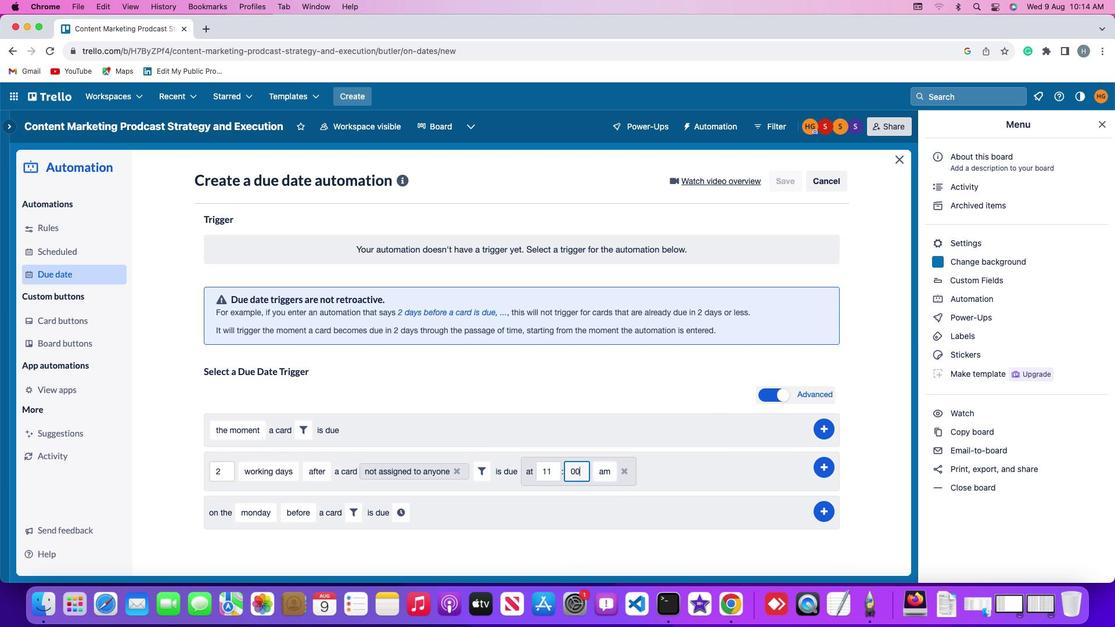 
Action: Mouse moved to (606, 471)
Screenshot: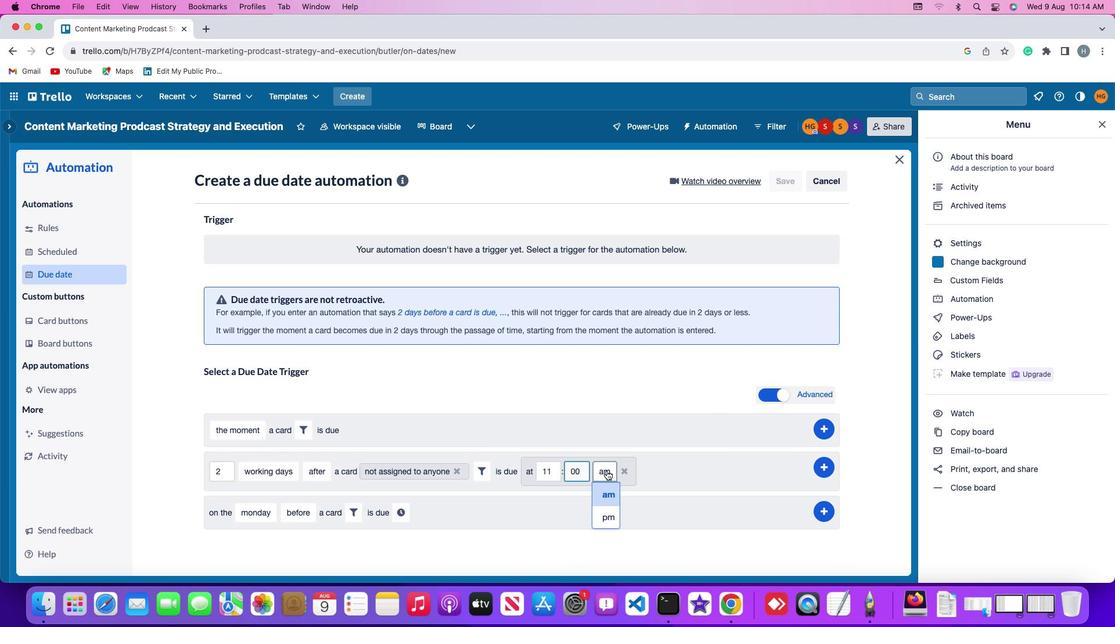 
Action: Mouse pressed left at (606, 471)
Screenshot: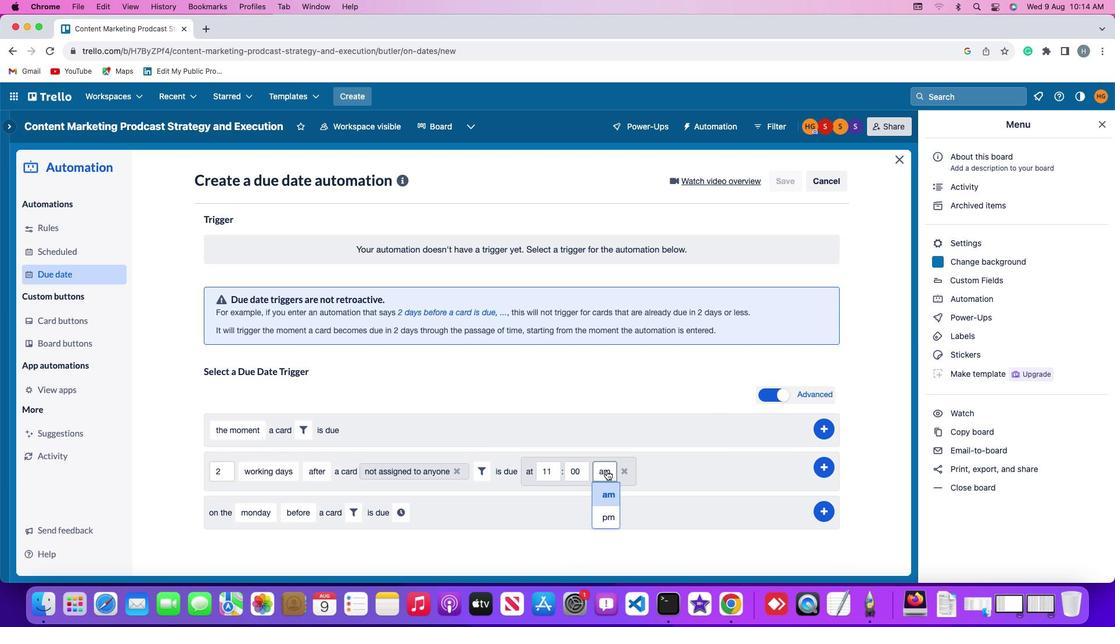 
Action: Mouse moved to (611, 496)
Screenshot: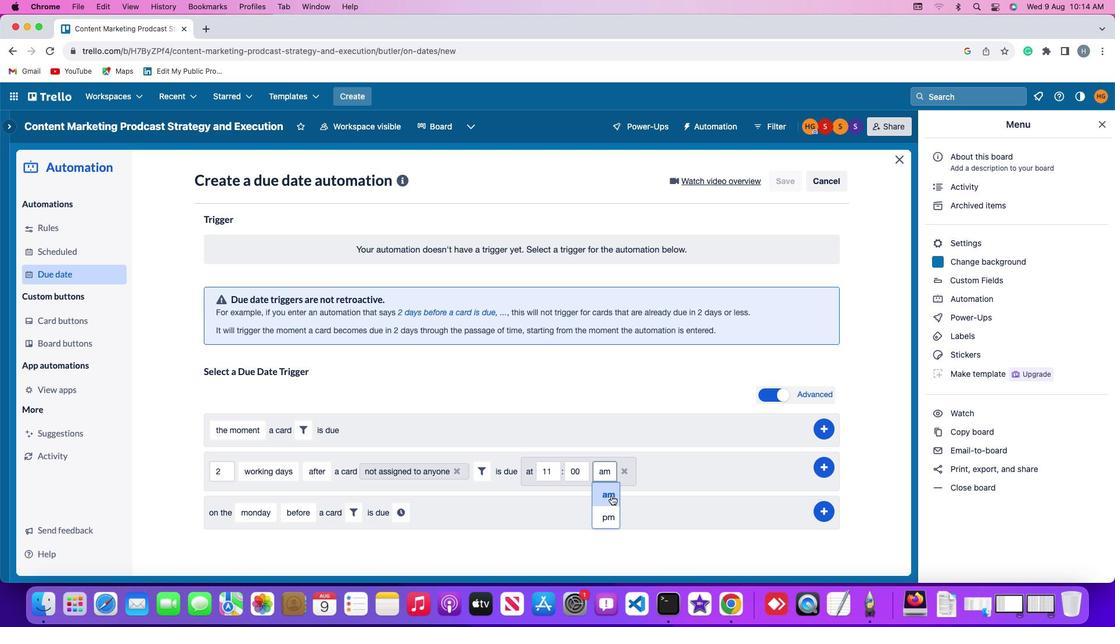 
Action: Mouse pressed left at (611, 496)
Screenshot: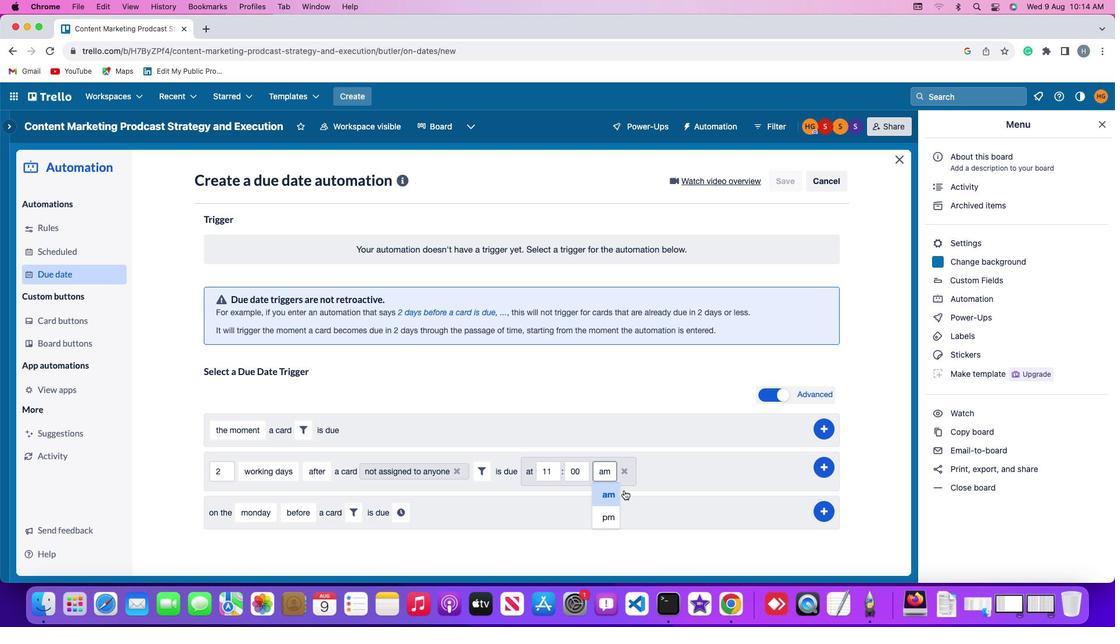 
Action: Mouse moved to (822, 464)
Screenshot: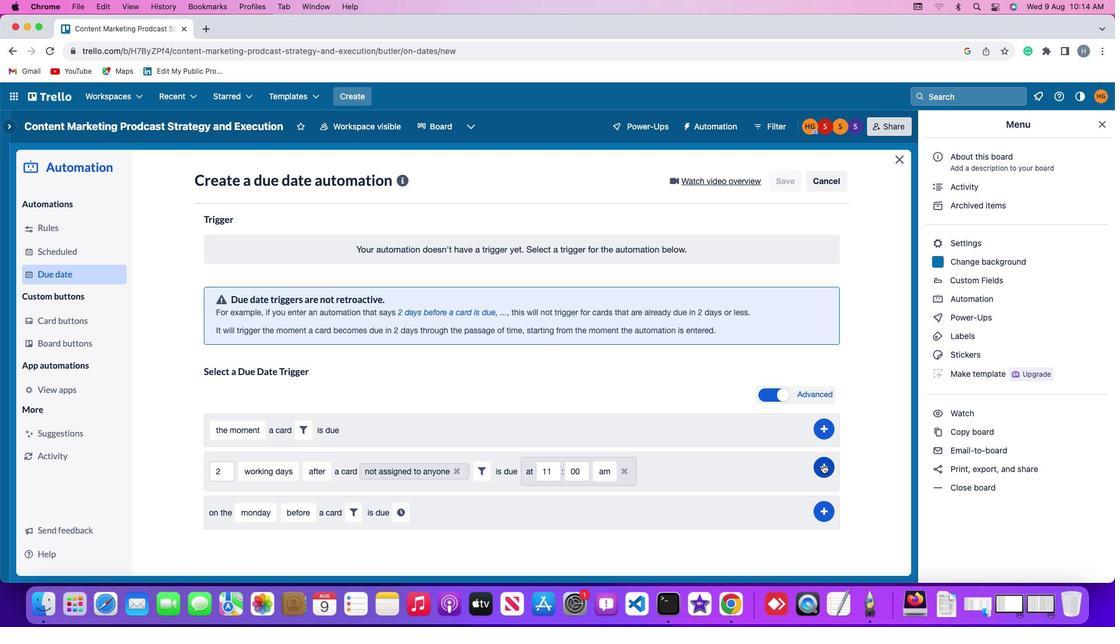 
Action: Mouse pressed left at (822, 464)
Screenshot: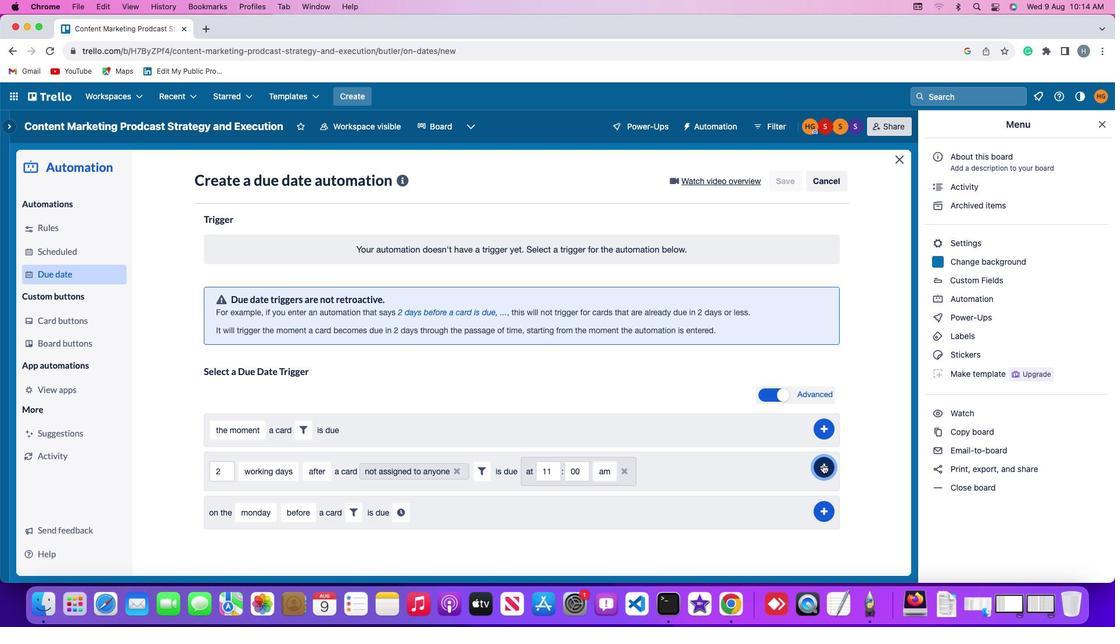 
Action: Mouse moved to (878, 361)
Screenshot: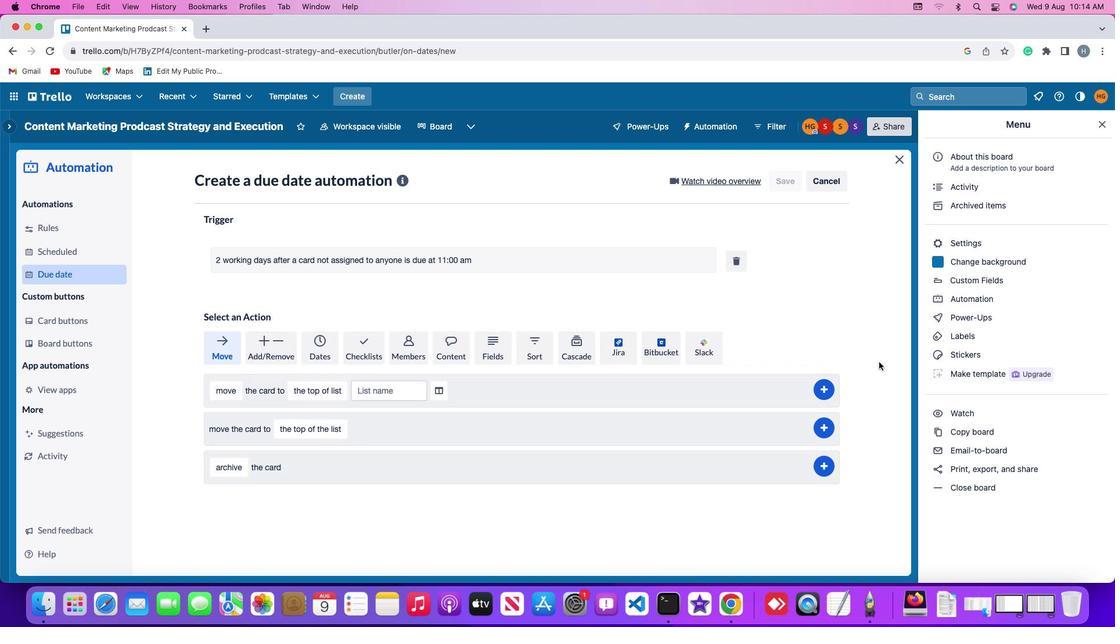 
